 Task: Find a one-way flight from West Palm Beach to Evansville for 9 passengers in economy class, departing on May 3, with 2 carry-on bags, a price limit of 380,000, and a departure time between 2 PM and 3 PM.
Action: Mouse moved to (362, 329)
Screenshot: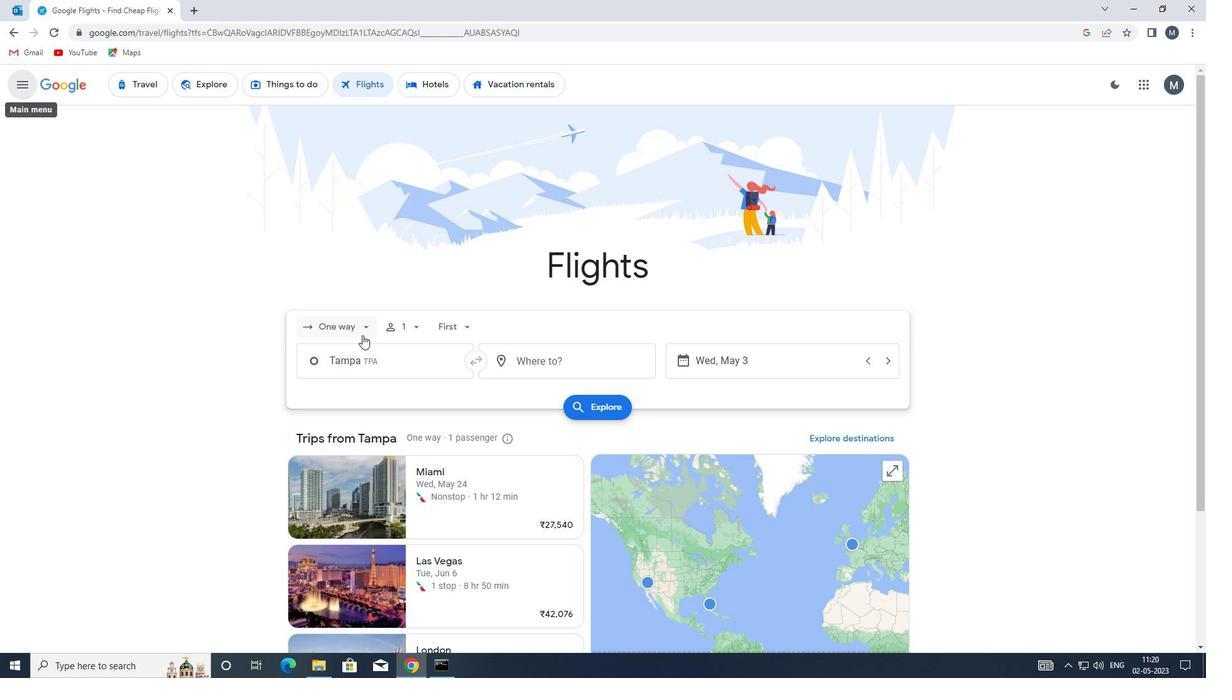 
Action: Mouse pressed left at (362, 329)
Screenshot: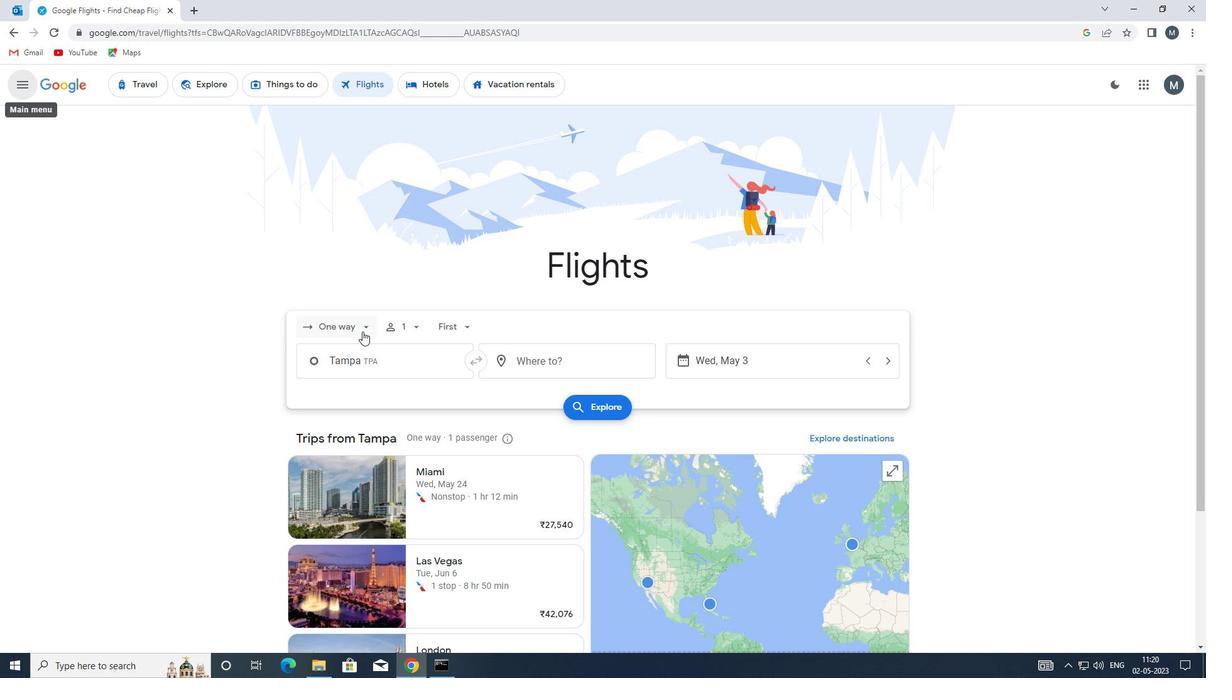 
Action: Mouse moved to (363, 389)
Screenshot: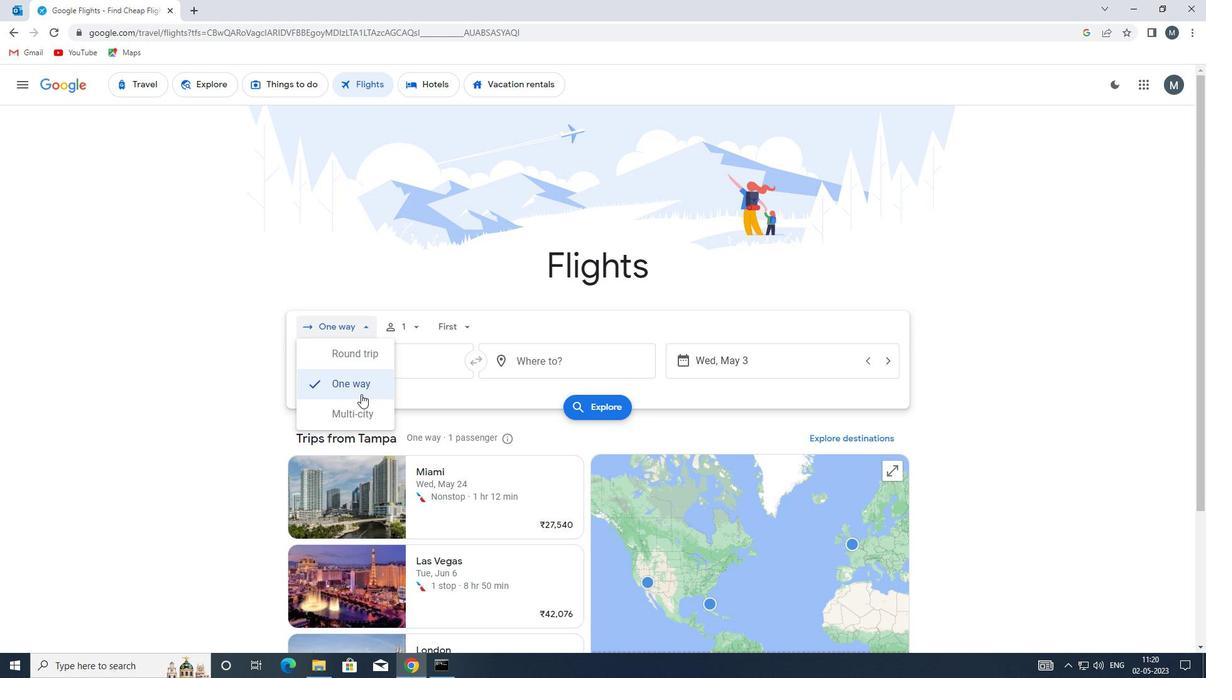 
Action: Mouse pressed left at (363, 389)
Screenshot: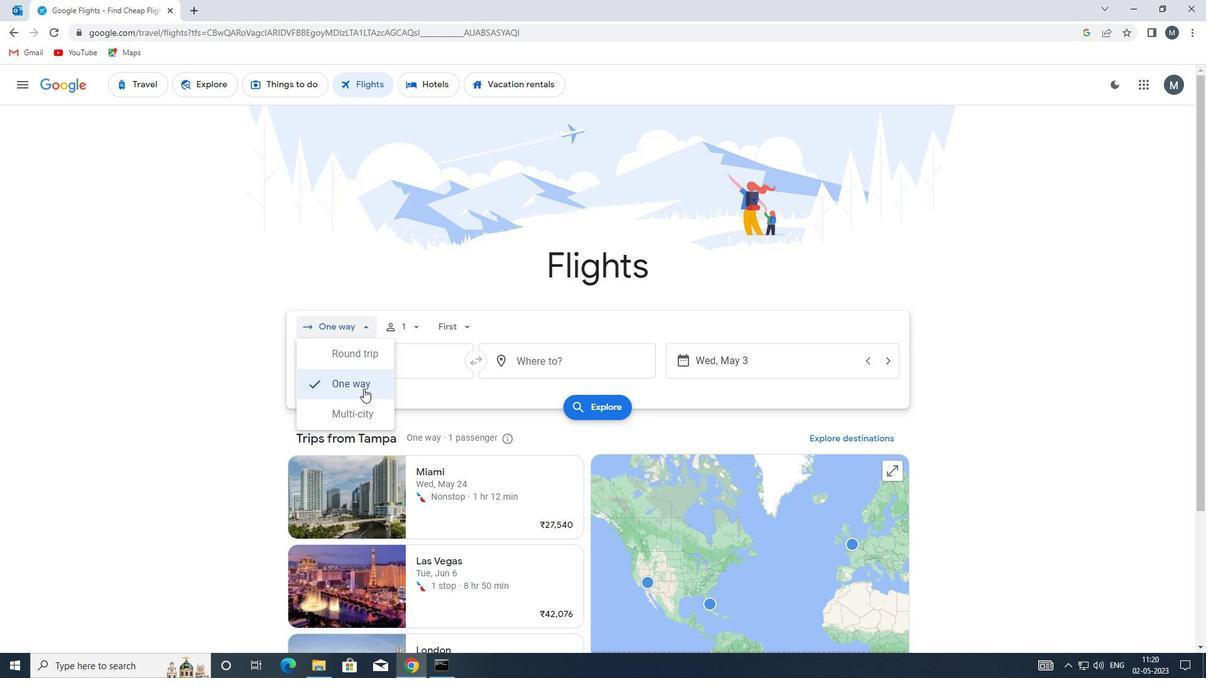 
Action: Mouse moved to (416, 331)
Screenshot: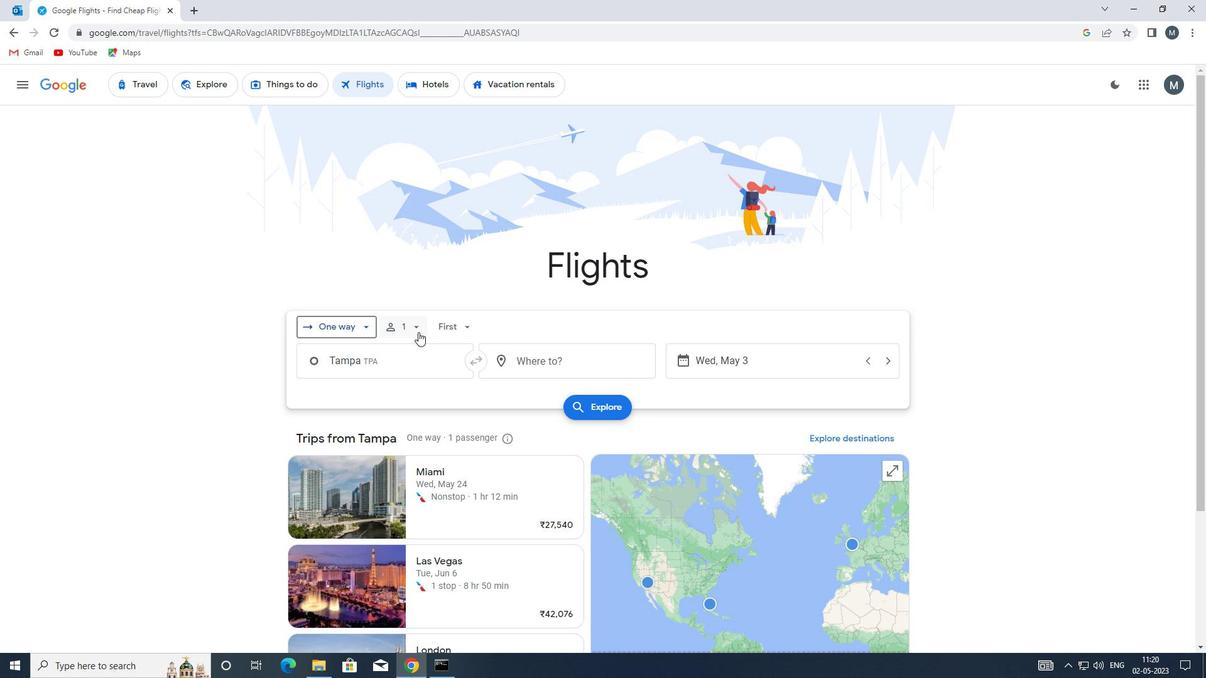 
Action: Mouse pressed left at (416, 331)
Screenshot: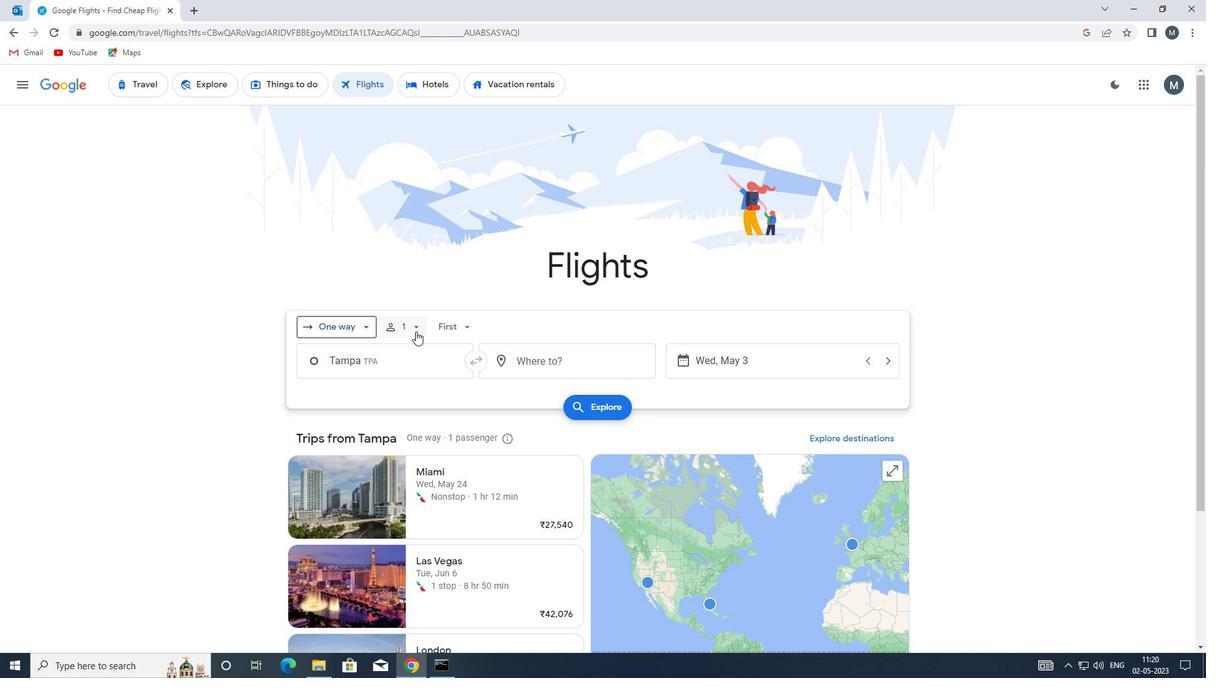 
Action: Mouse moved to (510, 357)
Screenshot: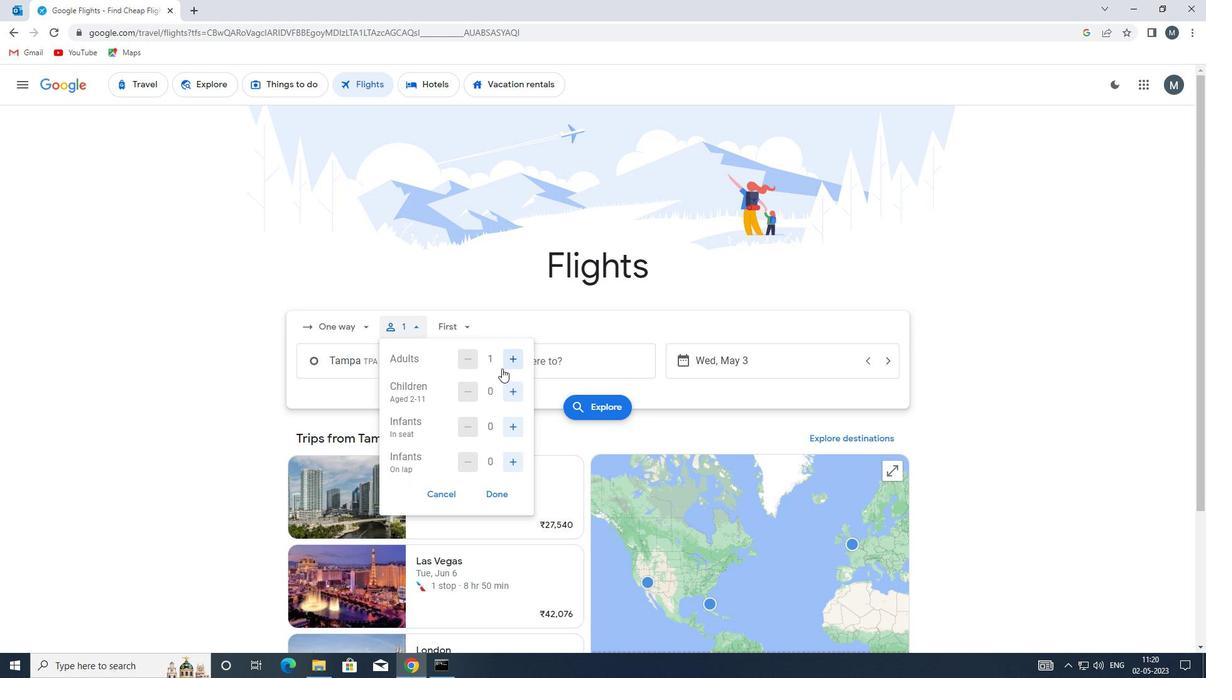 
Action: Mouse pressed left at (510, 357)
Screenshot: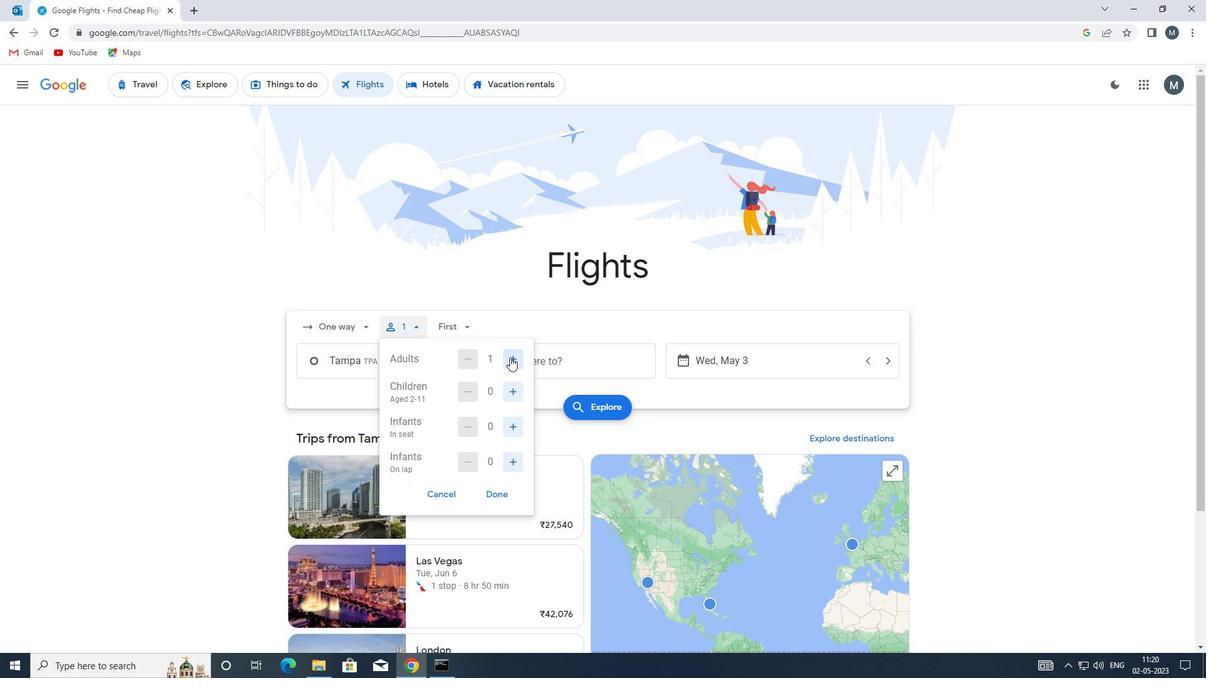 
Action: Mouse pressed left at (510, 357)
Screenshot: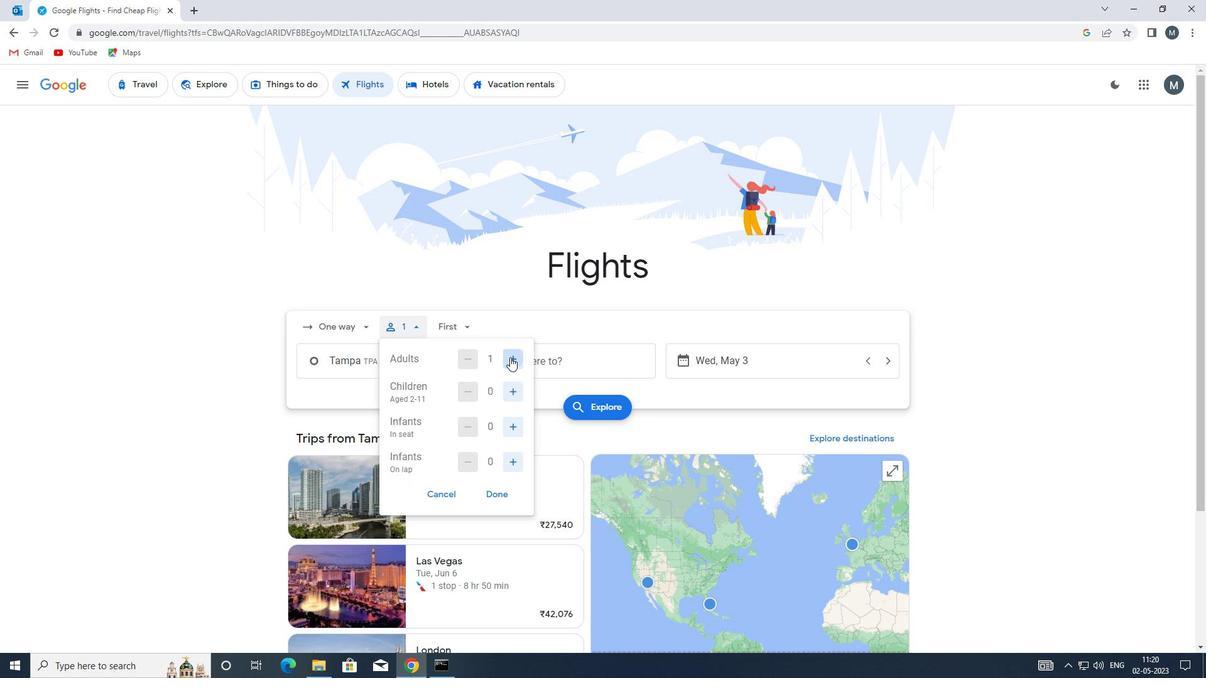 
Action: Mouse pressed left at (510, 357)
Screenshot: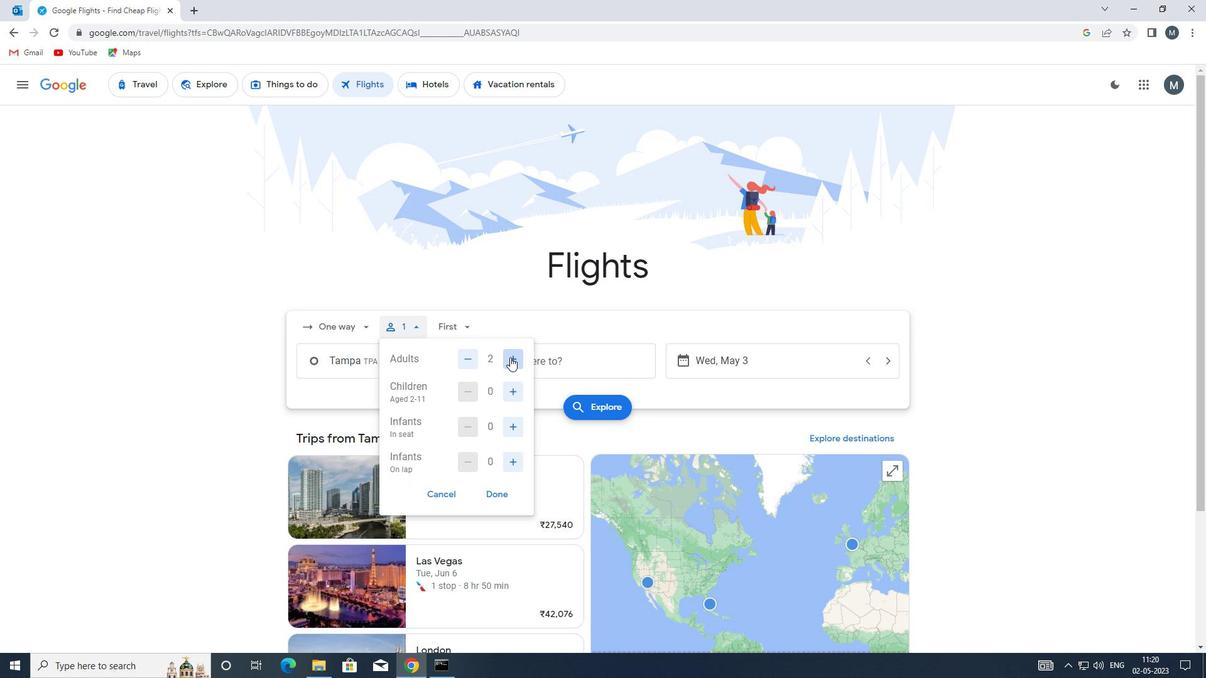 
Action: Mouse pressed left at (510, 357)
Screenshot: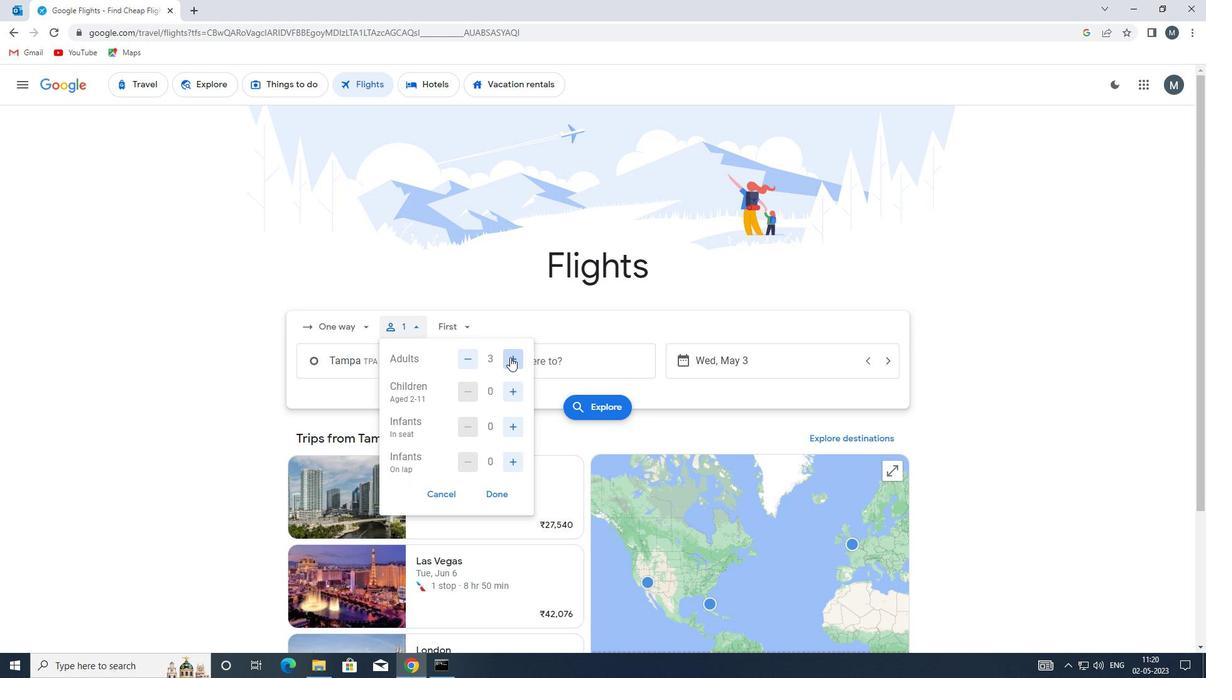 
Action: Mouse moved to (516, 388)
Screenshot: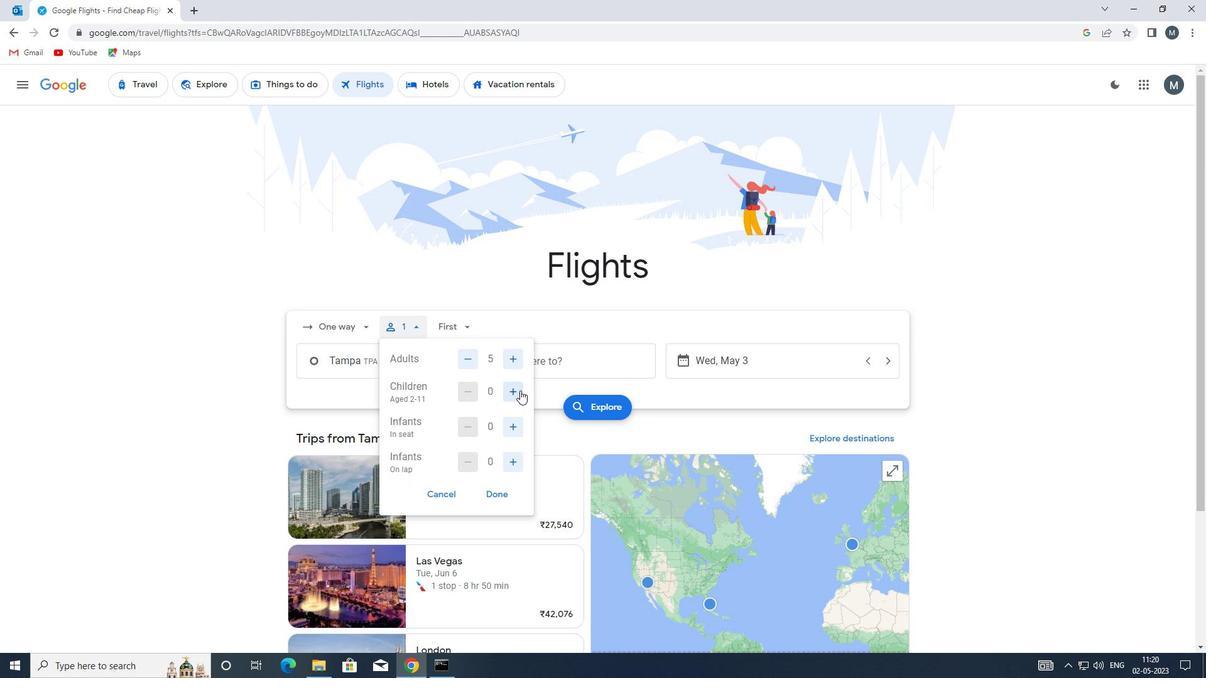 
Action: Mouse pressed left at (516, 388)
Screenshot: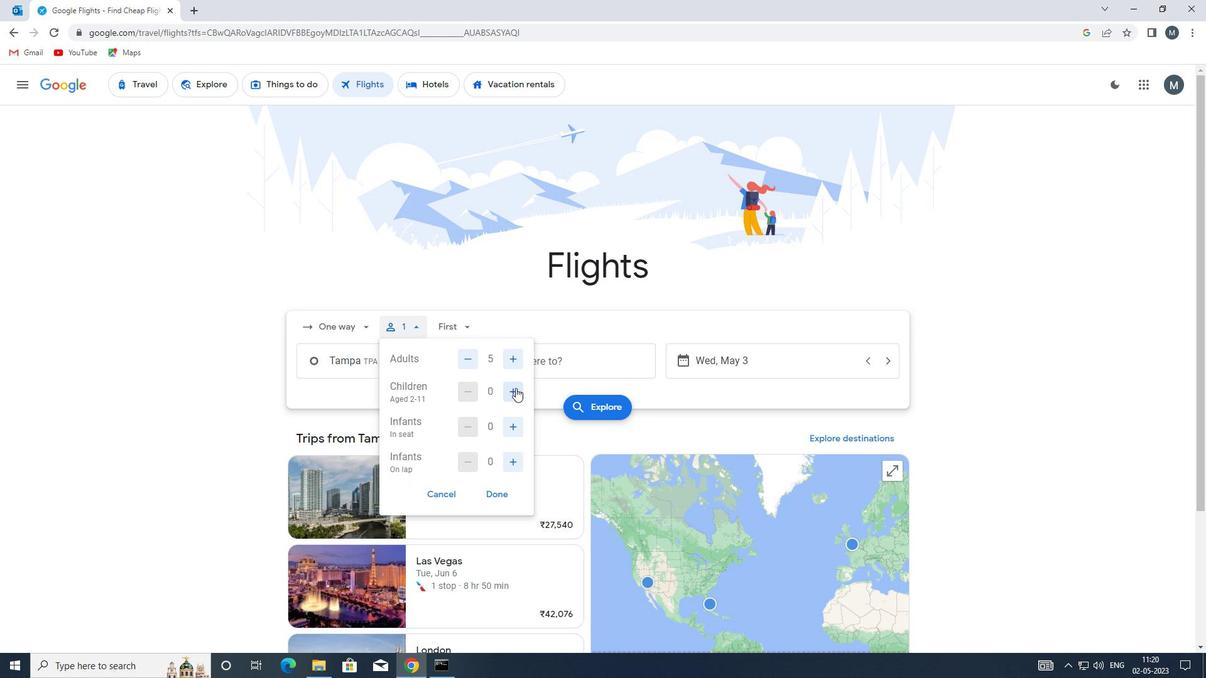 
Action: Mouse pressed left at (516, 388)
Screenshot: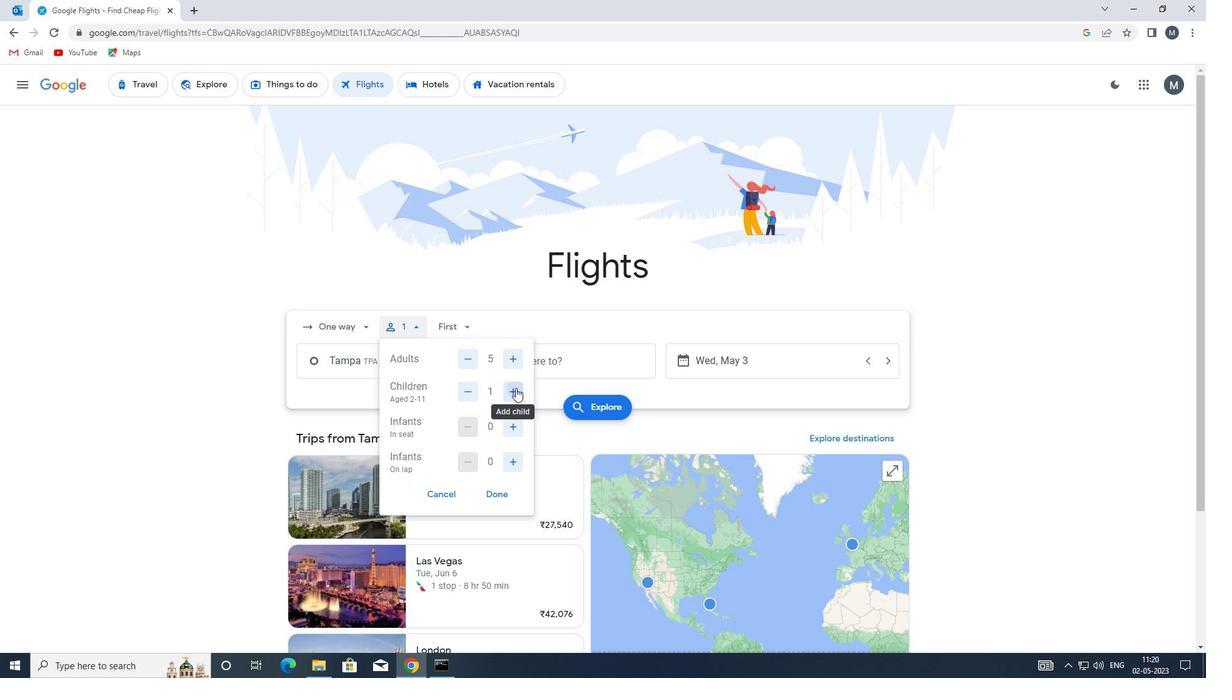 
Action: Mouse moved to (511, 425)
Screenshot: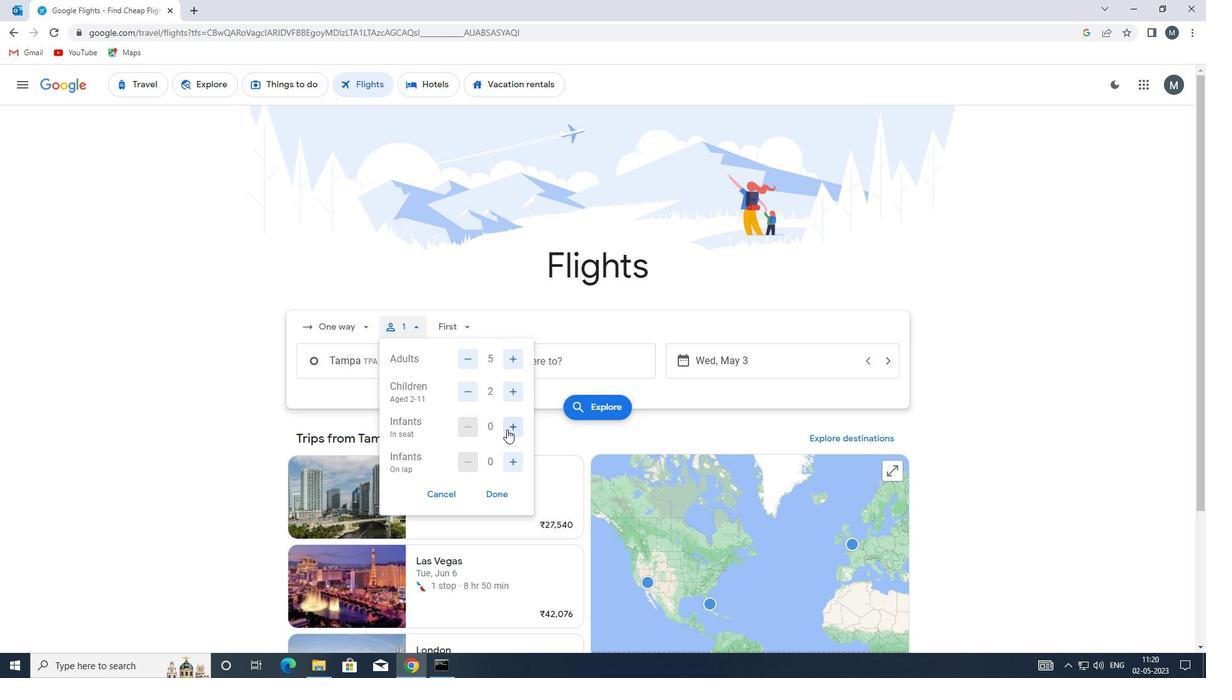 
Action: Mouse pressed left at (511, 425)
Screenshot: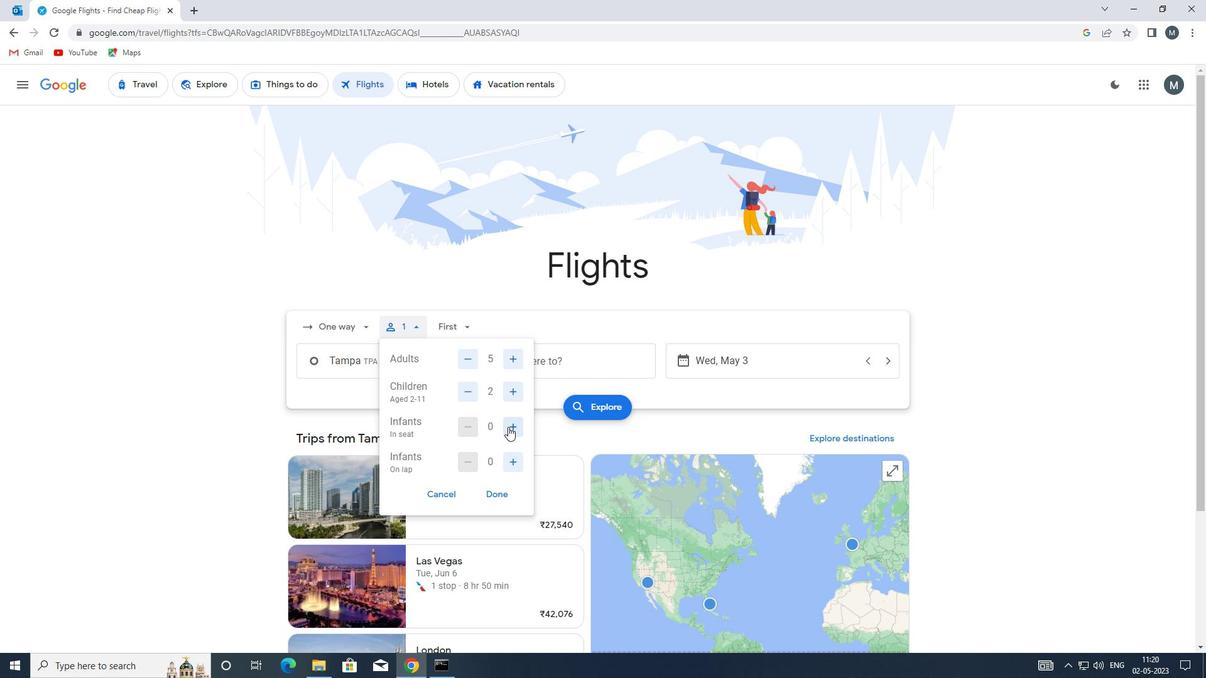 
Action: Mouse moved to (512, 462)
Screenshot: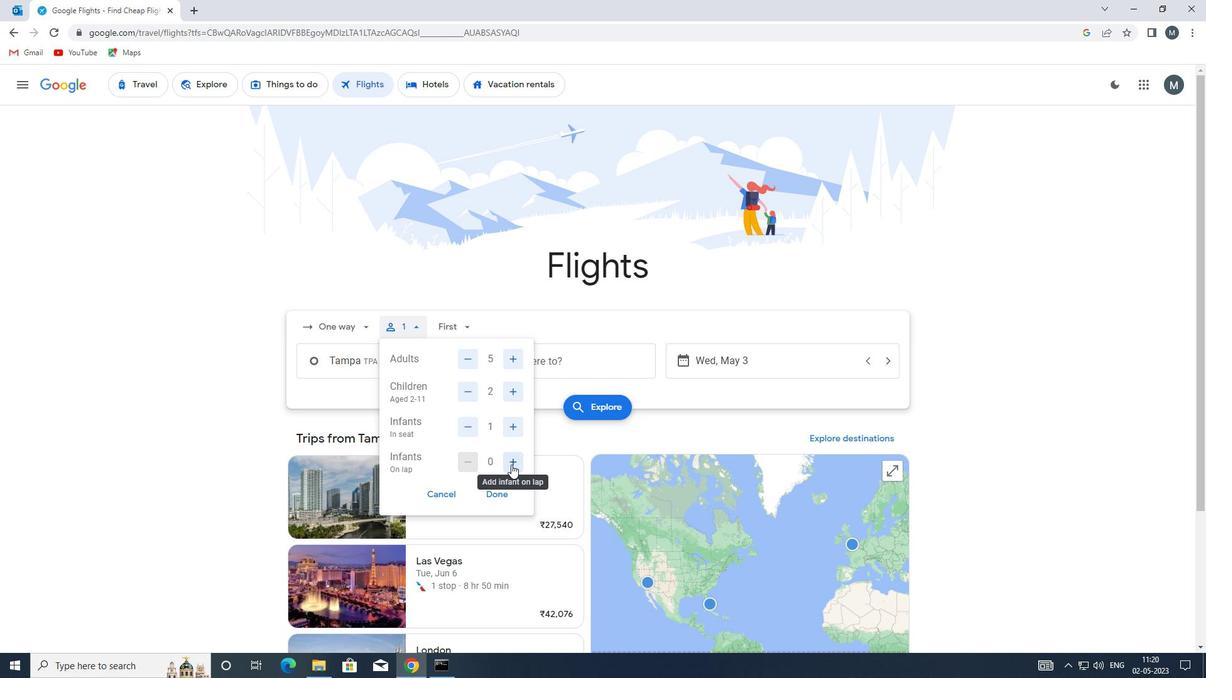 
Action: Mouse pressed left at (512, 462)
Screenshot: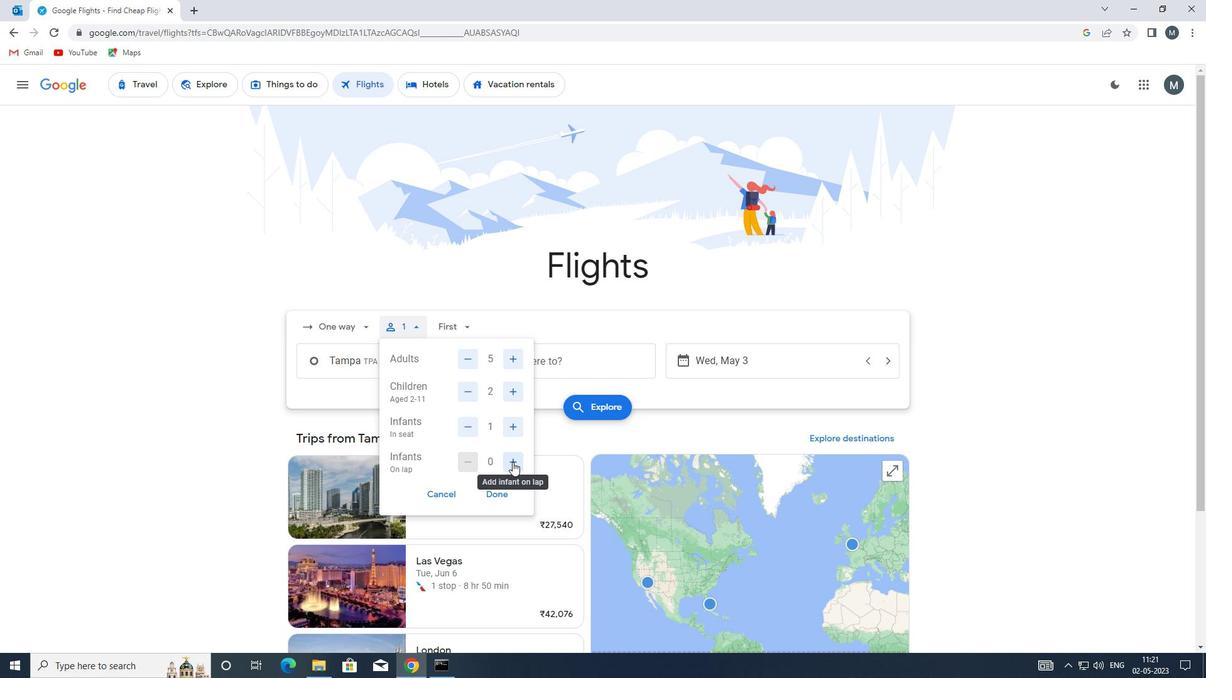 
Action: Mouse moved to (497, 492)
Screenshot: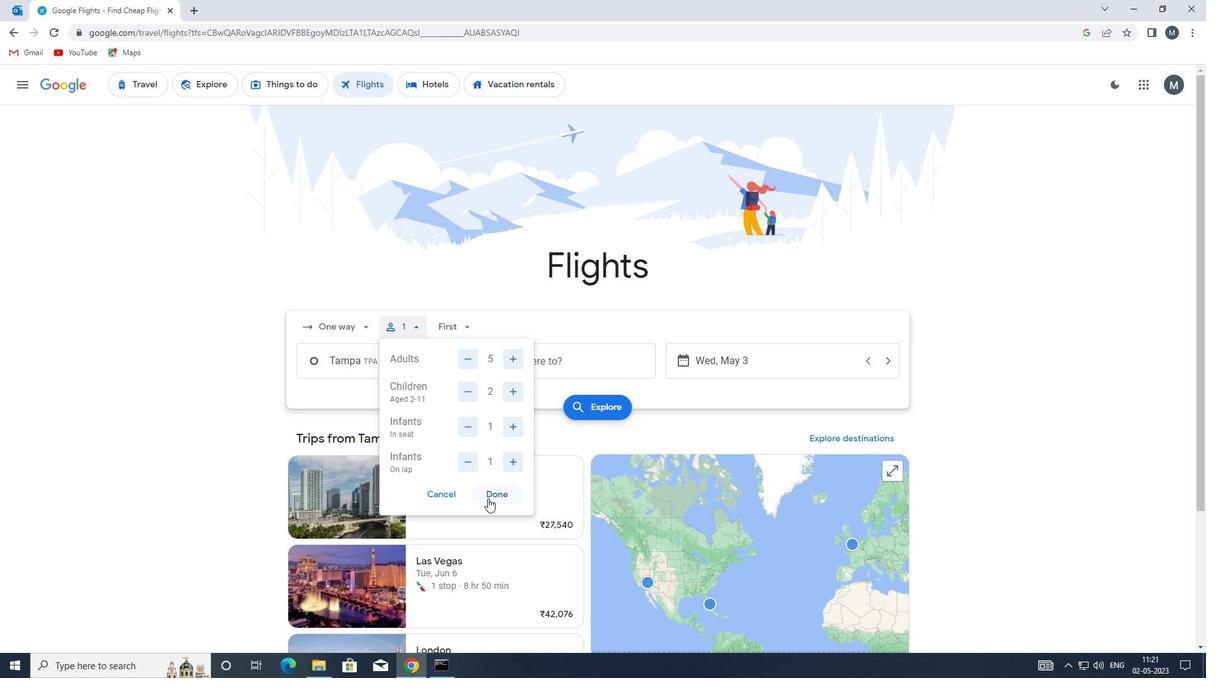 
Action: Mouse pressed left at (497, 492)
Screenshot: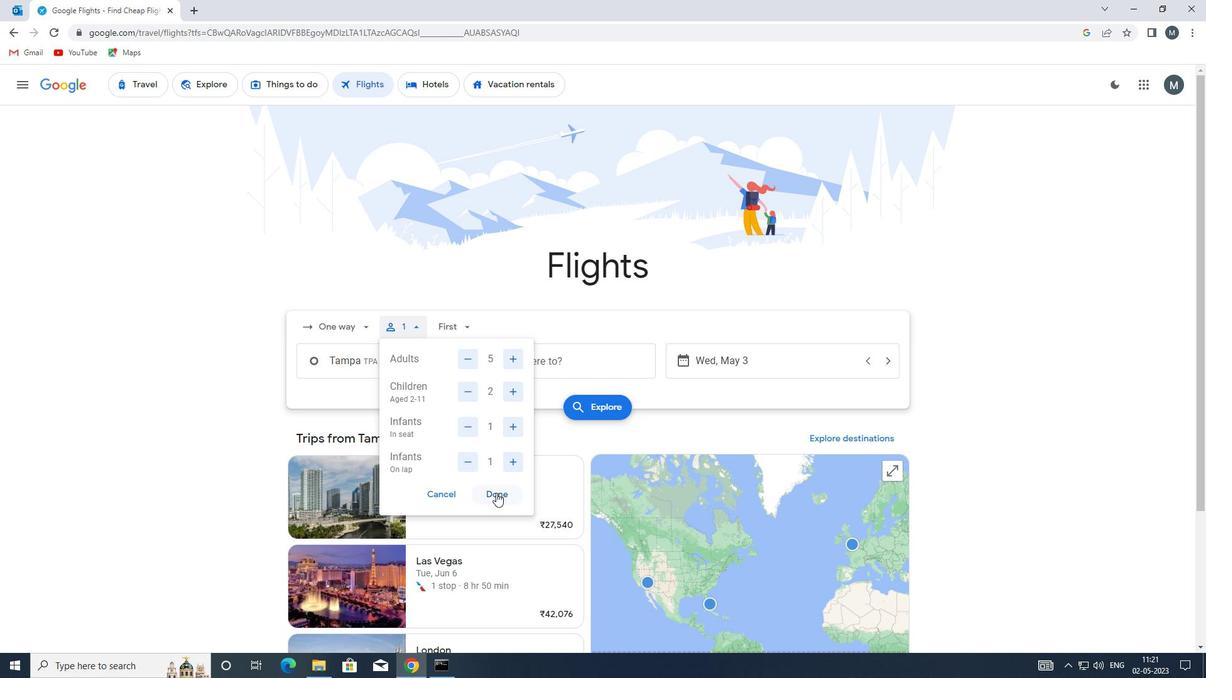 
Action: Mouse moved to (463, 330)
Screenshot: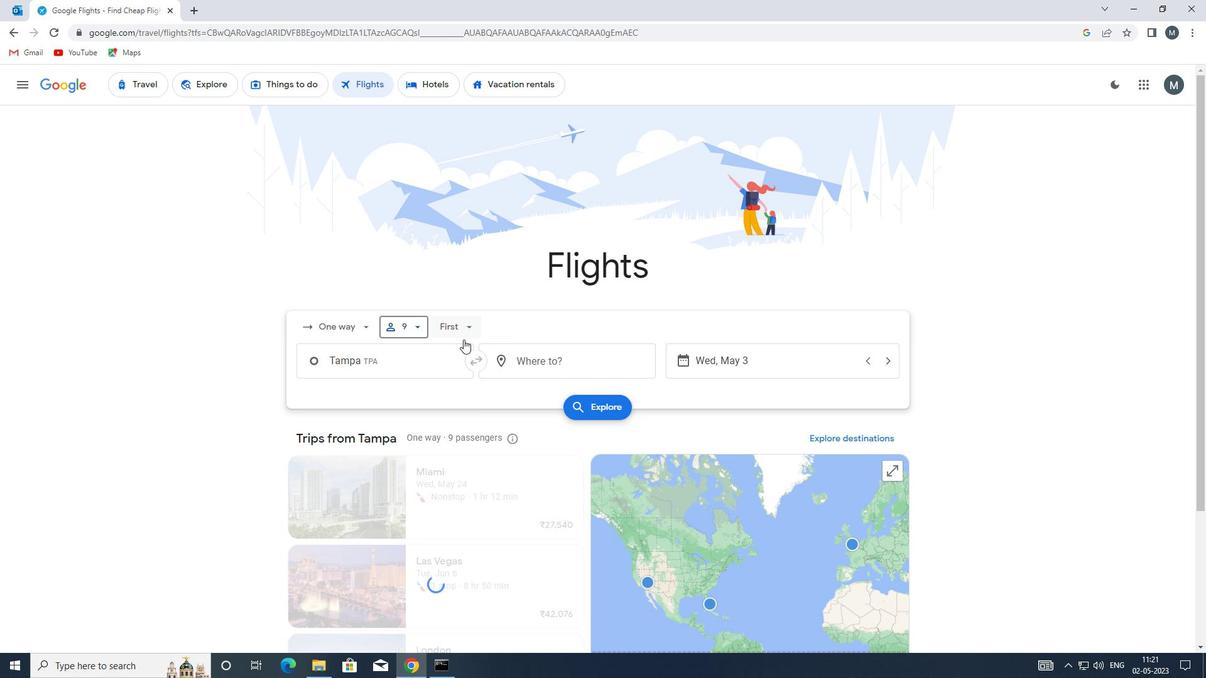
Action: Mouse pressed left at (463, 330)
Screenshot: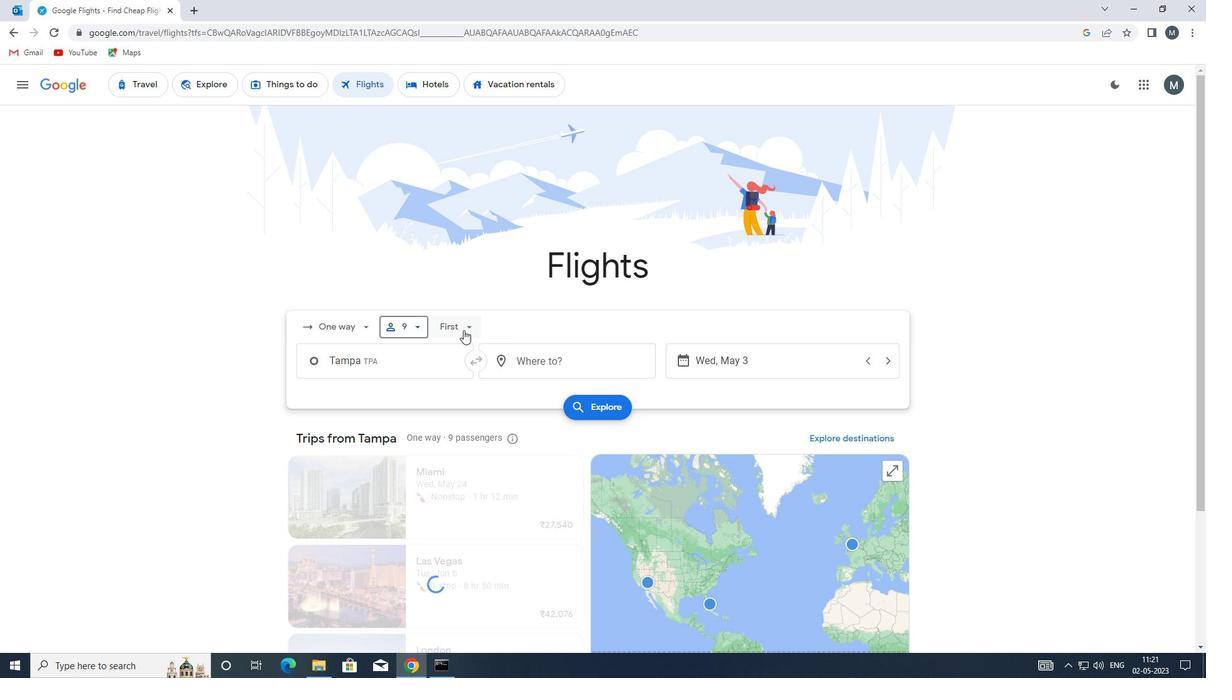 
Action: Mouse moved to (490, 353)
Screenshot: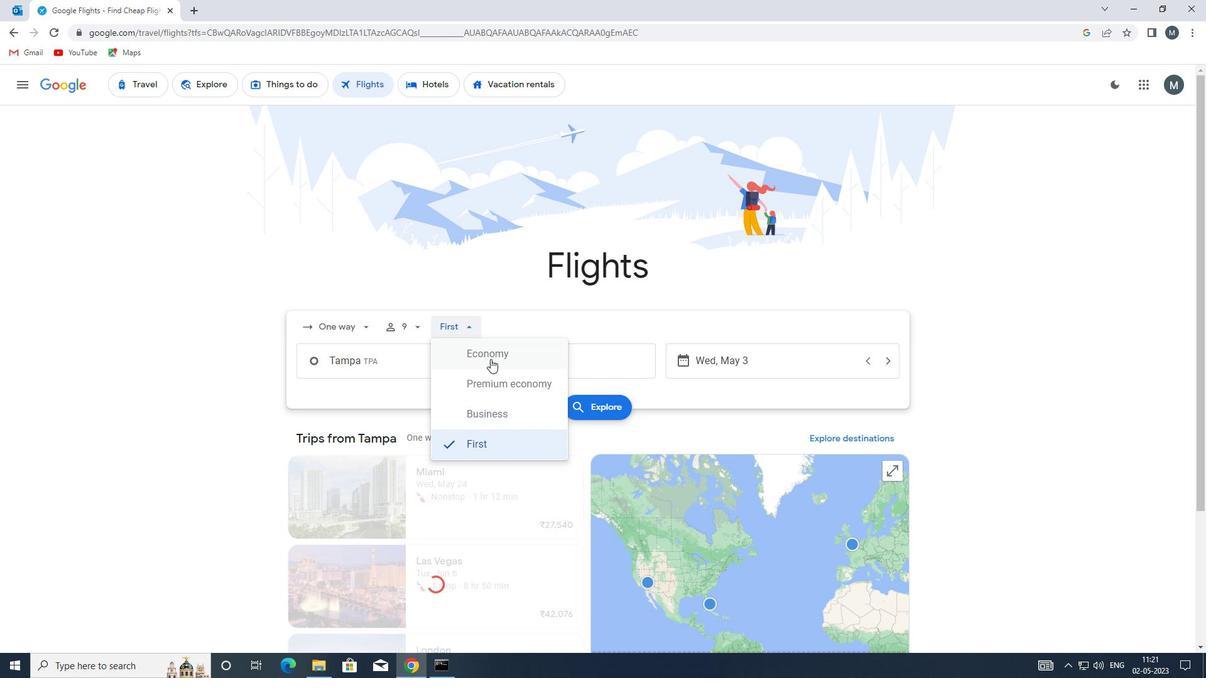 
Action: Mouse pressed left at (490, 353)
Screenshot: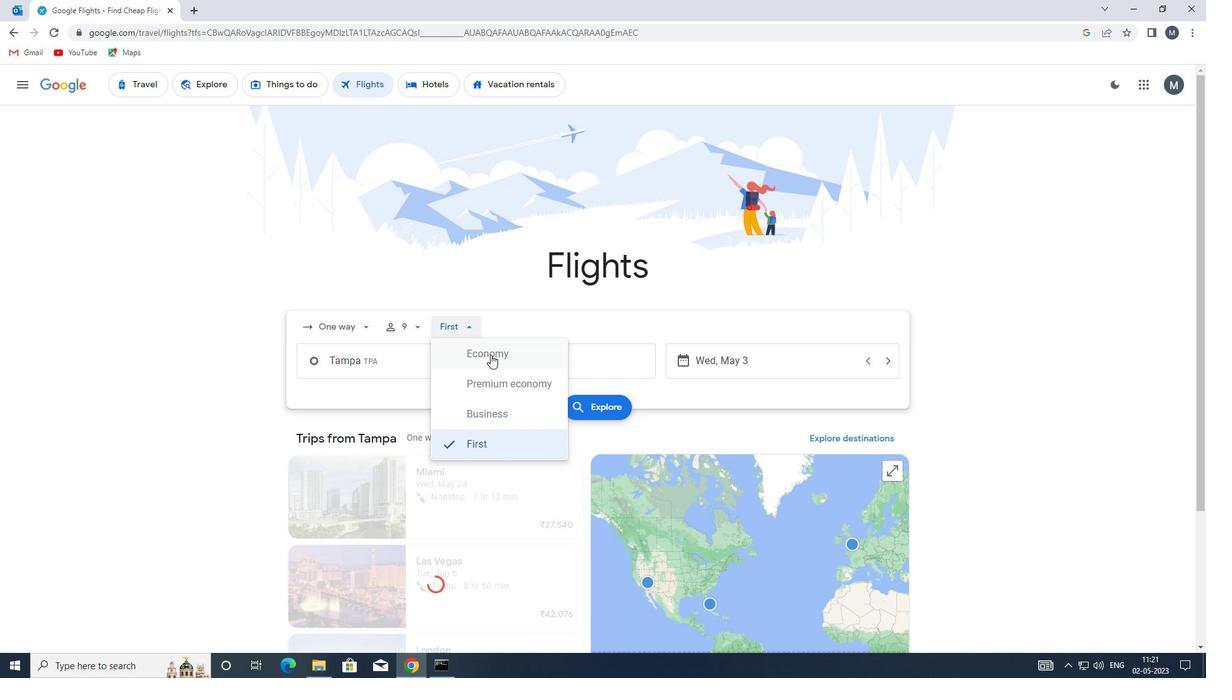 
Action: Mouse moved to (398, 365)
Screenshot: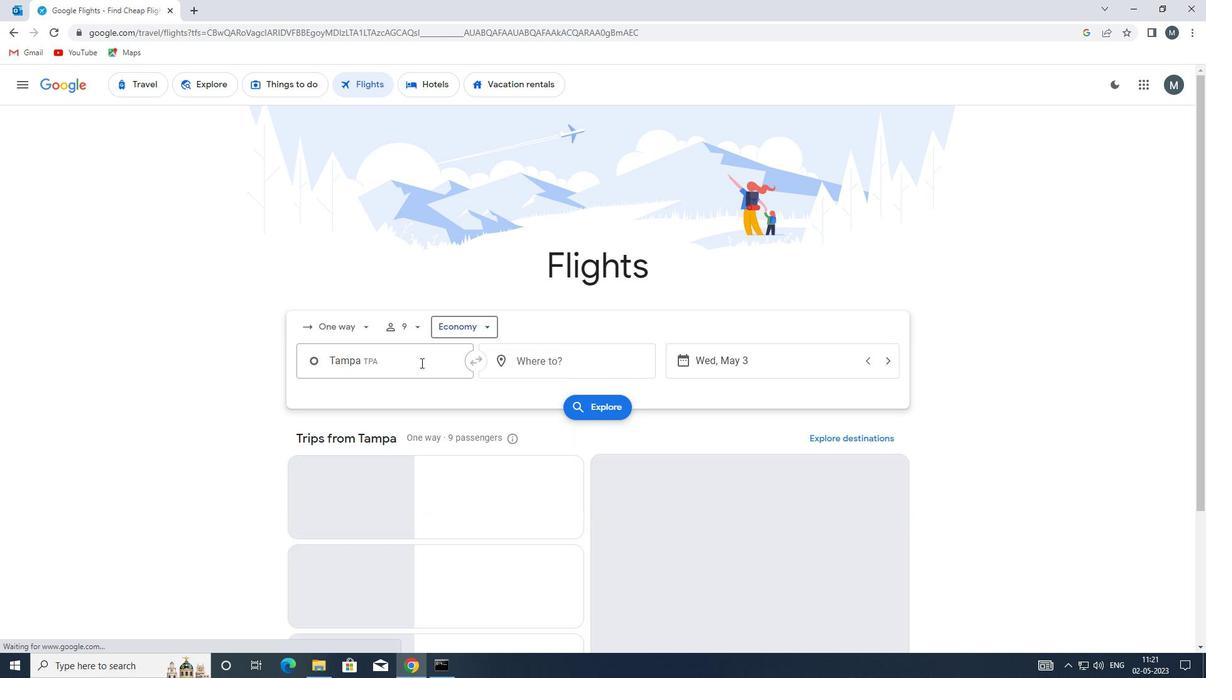 
Action: Mouse pressed left at (398, 365)
Screenshot: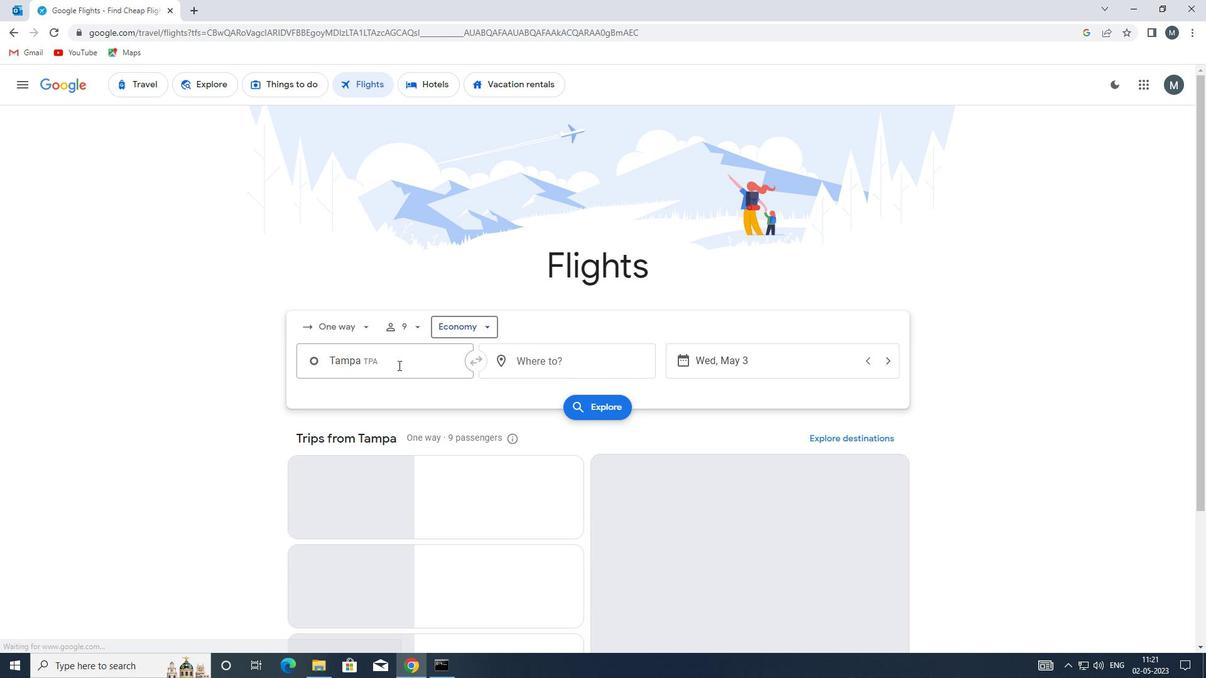 
Action: Mouse moved to (398, 365)
Screenshot: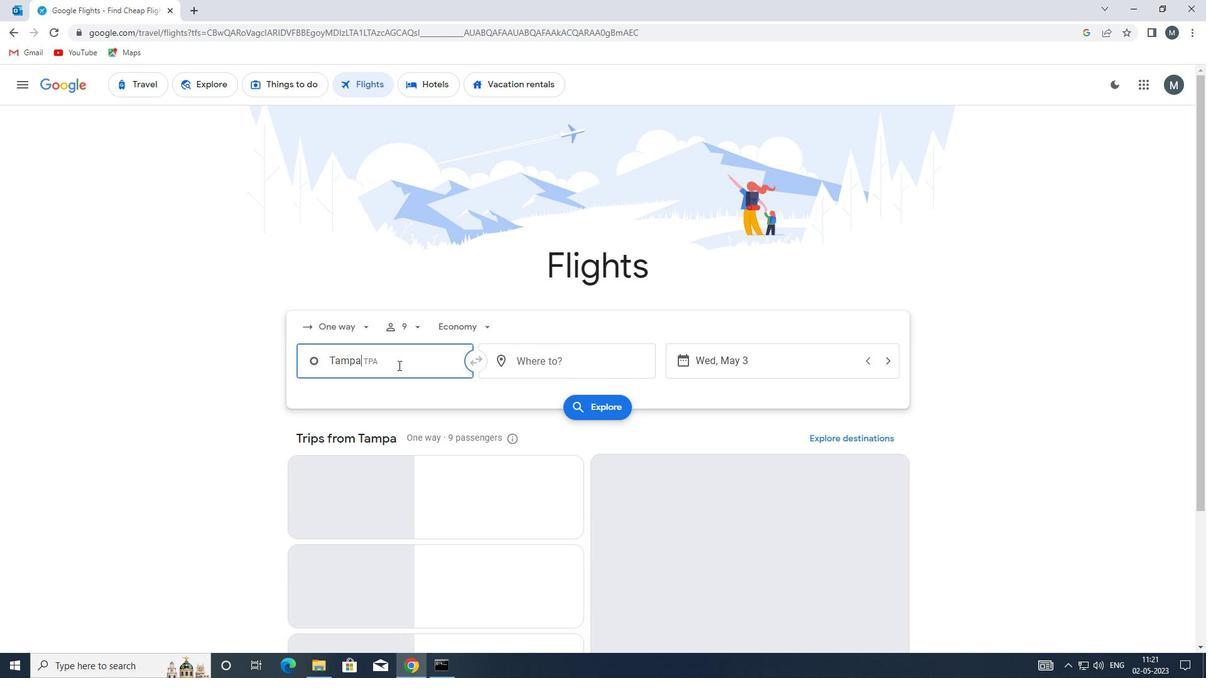 
Action: Key pressed pbi
Screenshot: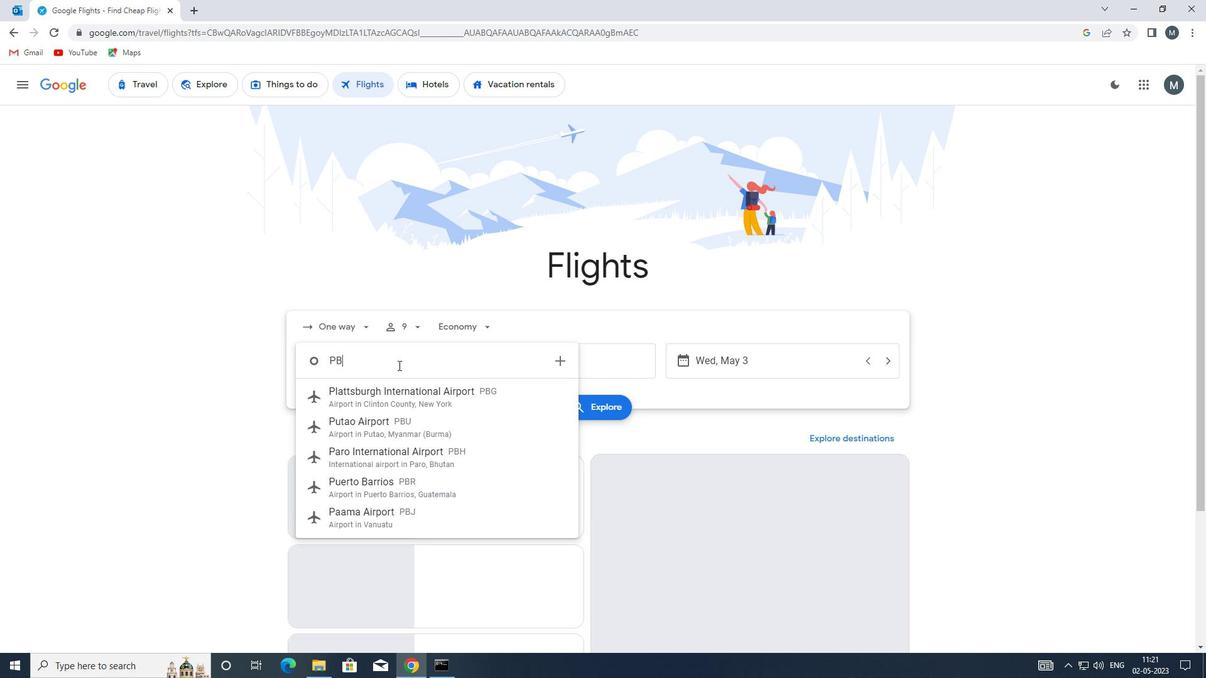 
Action: Mouse moved to (398, 395)
Screenshot: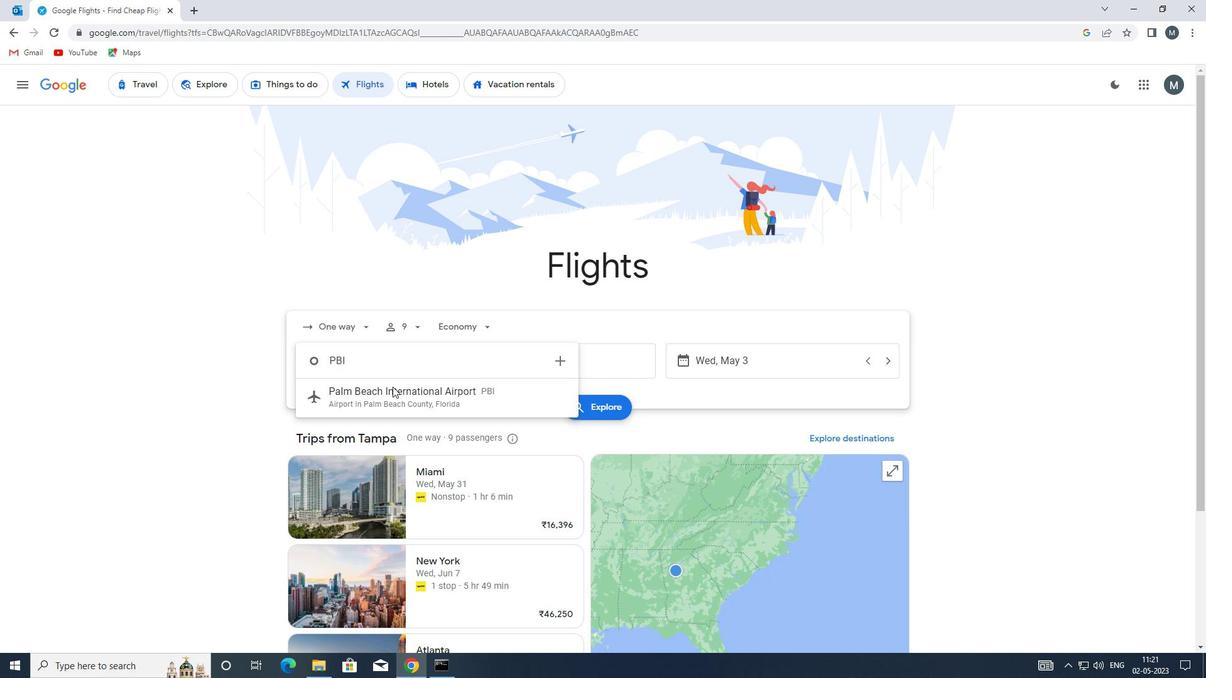 
Action: Mouse pressed left at (398, 395)
Screenshot: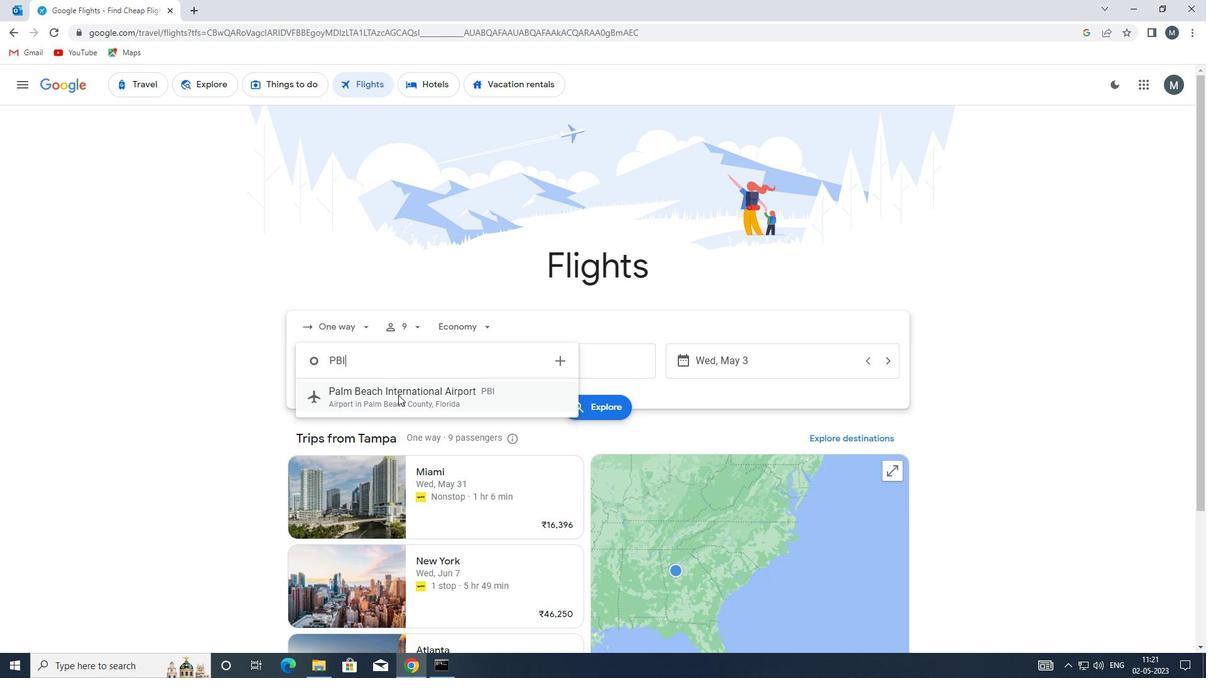 
Action: Mouse moved to (533, 362)
Screenshot: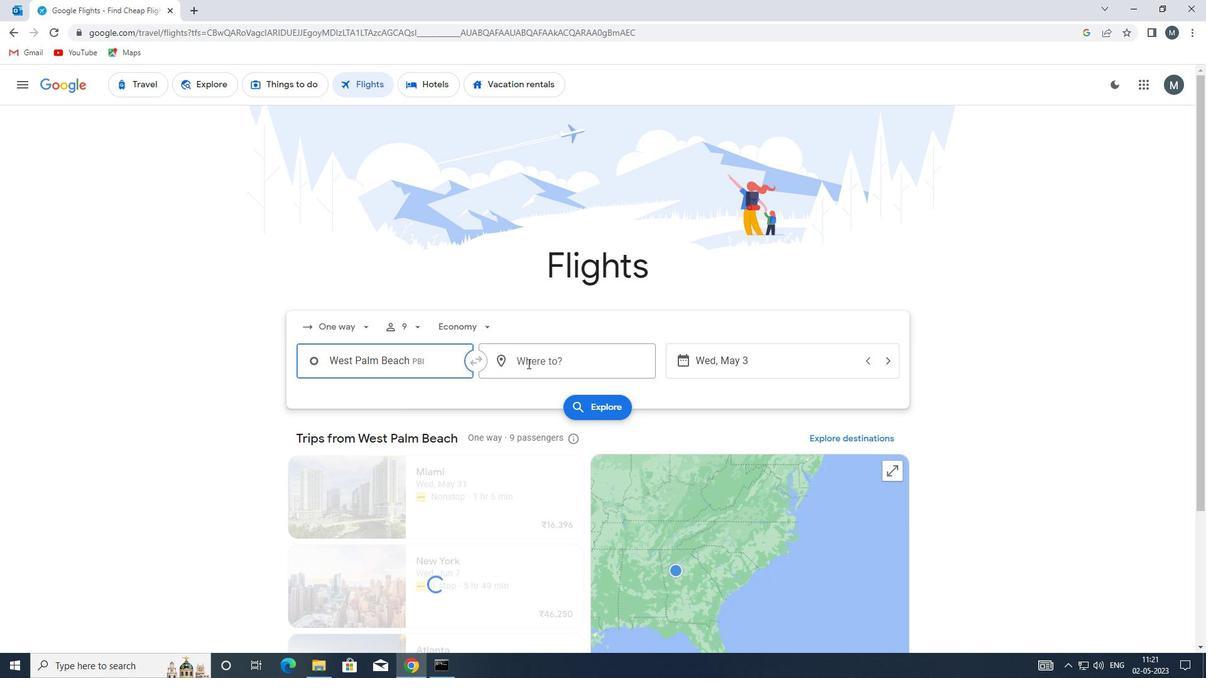 
Action: Mouse pressed left at (533, 362)
Screenshot: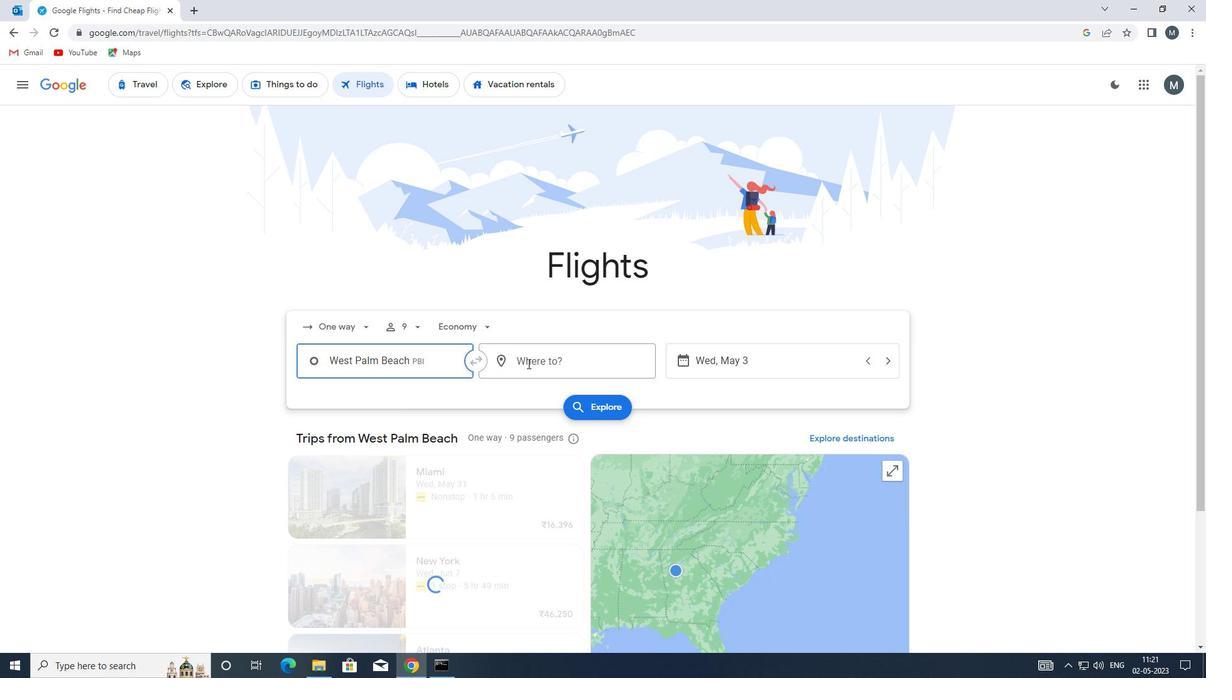 
Action: Key pressed evv
Screenshot: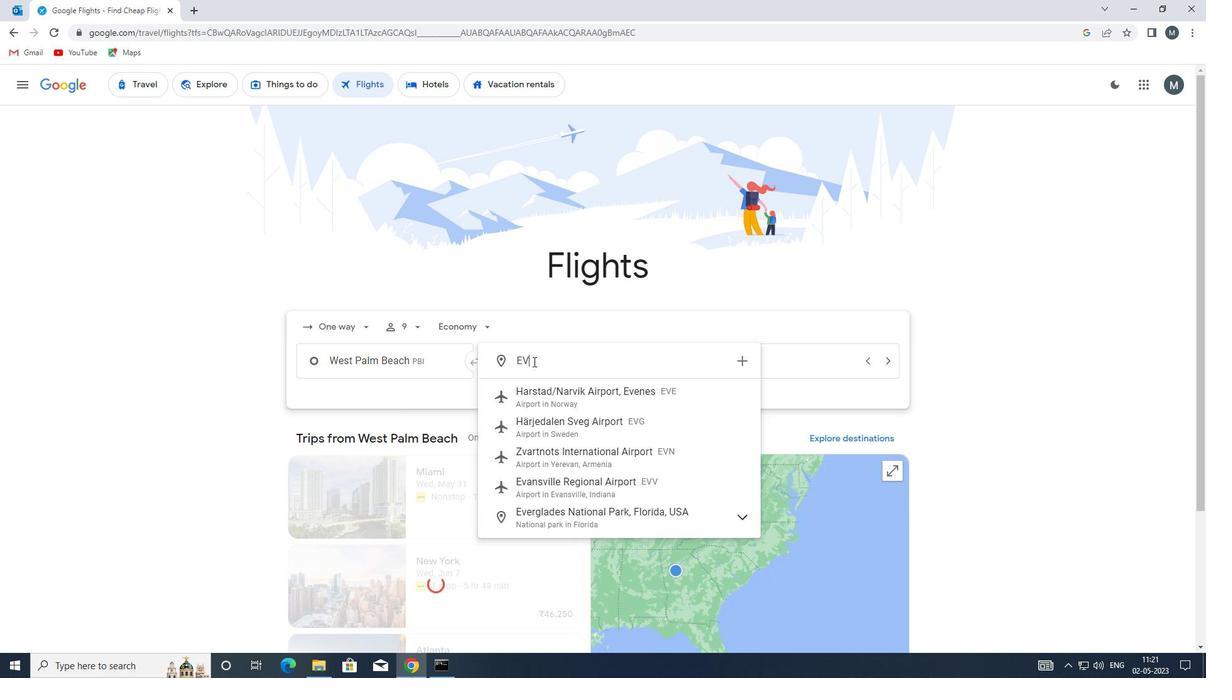 
Action: Mouse moved to (610, 402)
Screenshot: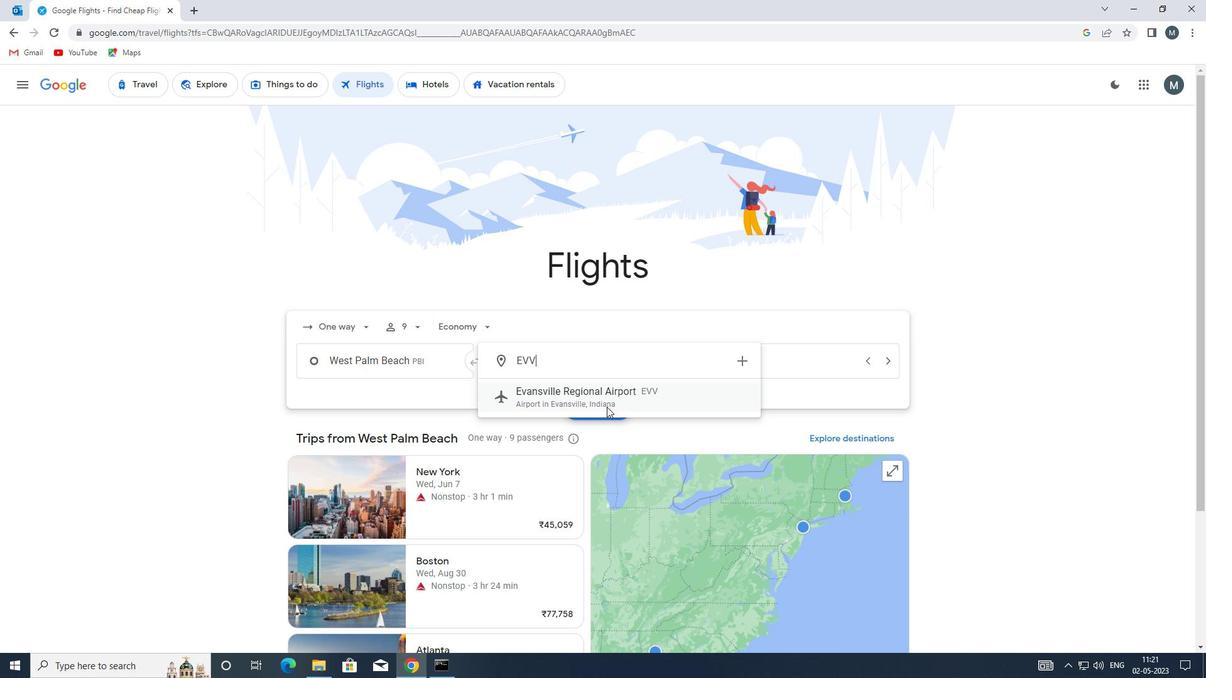 
Action: Mouse pressed left at (610, 402)
Screenshot: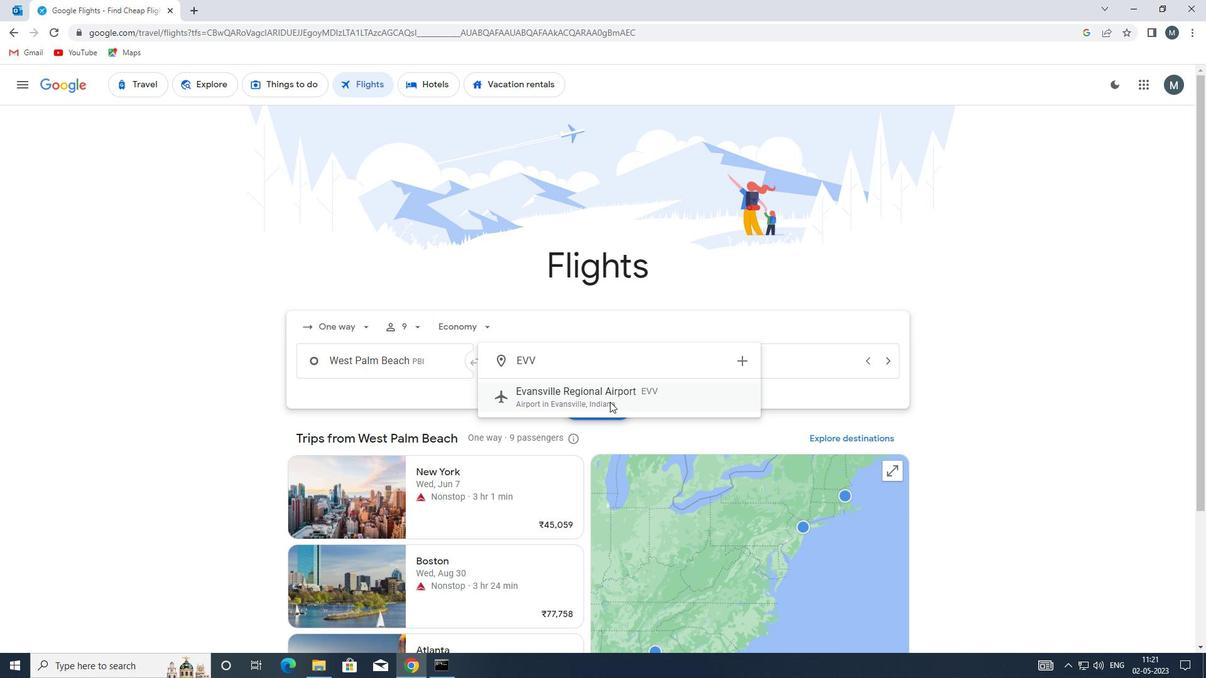 
Action: Mouse moved to (703, 355)
Screenshot: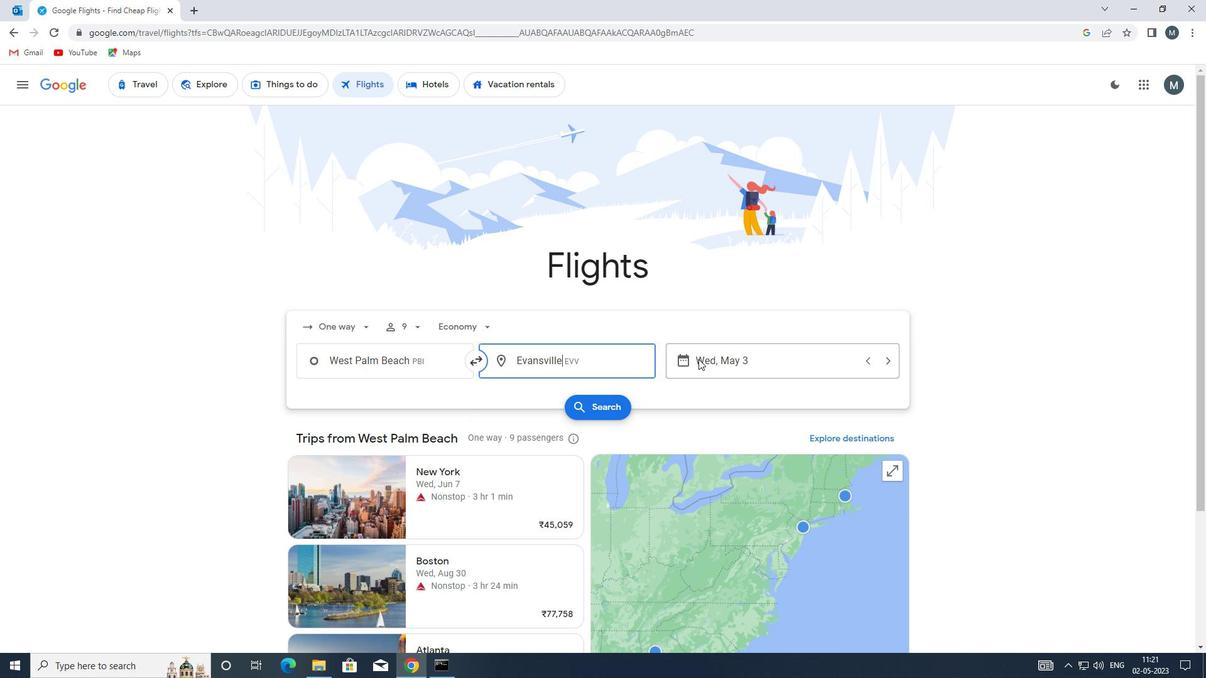 
Action: Mouse pressed left at (703, 355)
Screenshot: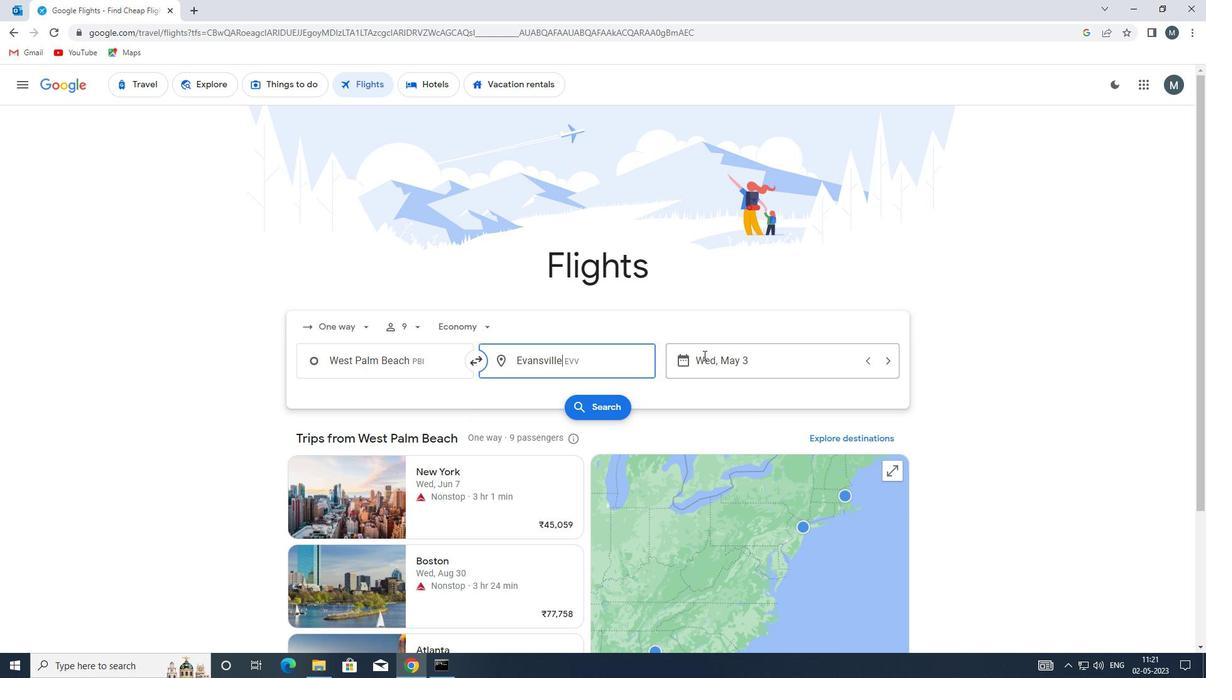 
Action: Mouse moved to (547, 429)
Screenshot: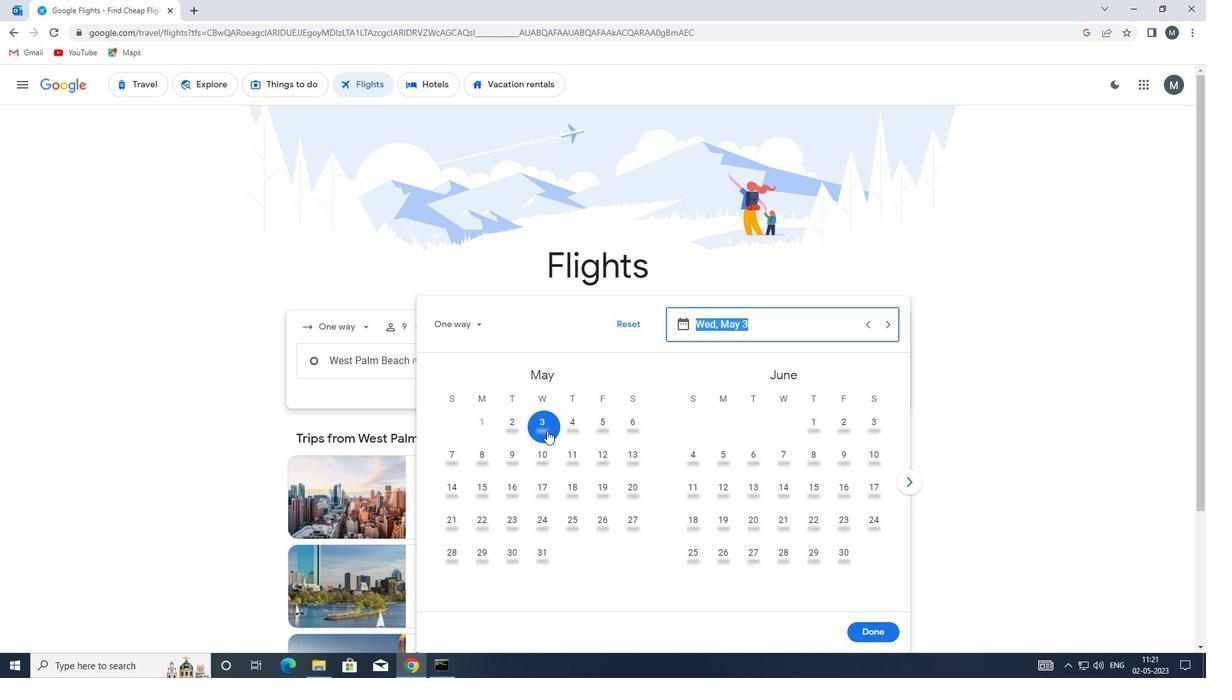 
Action: Mouse pressed left at (547, 429)
Screenshot: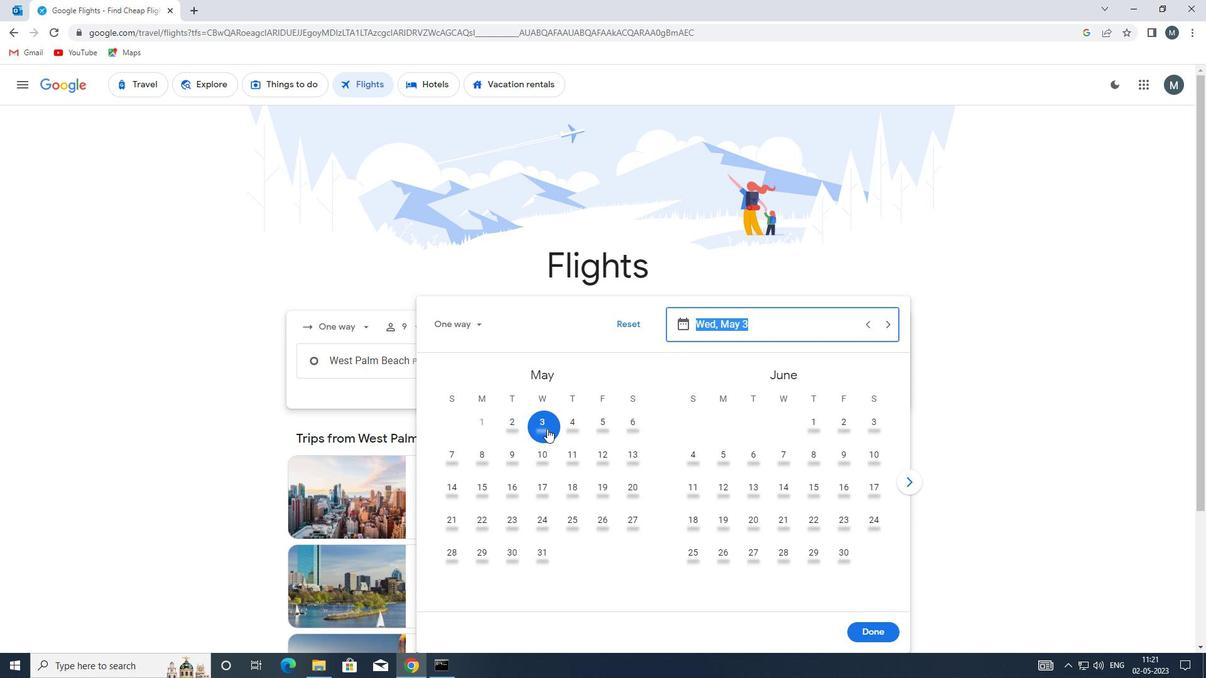 
Action: Mouse moved to (871, 632)
Screenshot: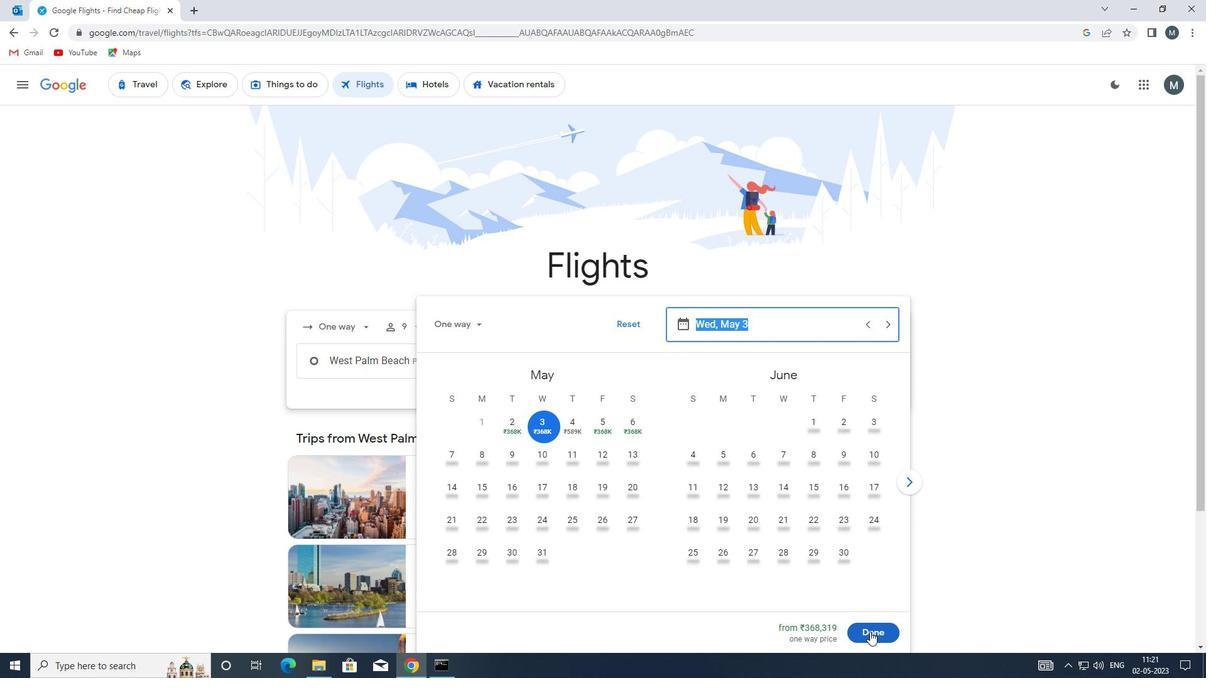 
Action: Mouse pressed left at (871, 632)
Screenshot: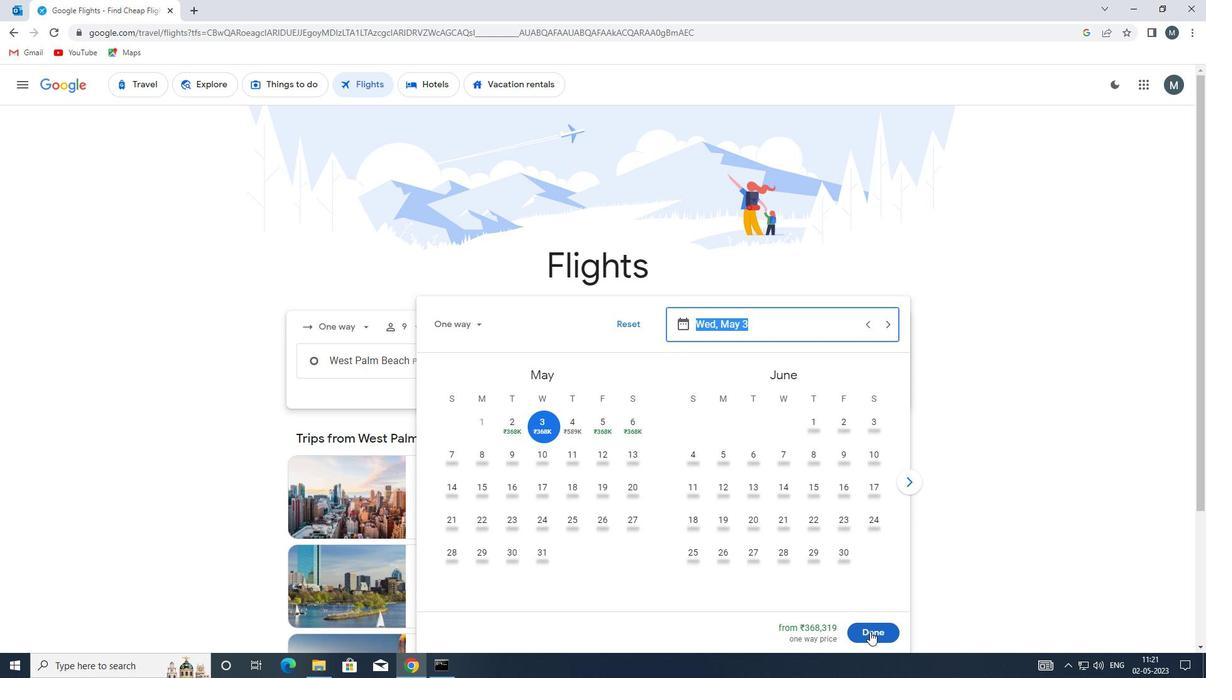 
Action: Mouse moved to (611, 407)
Screenshot: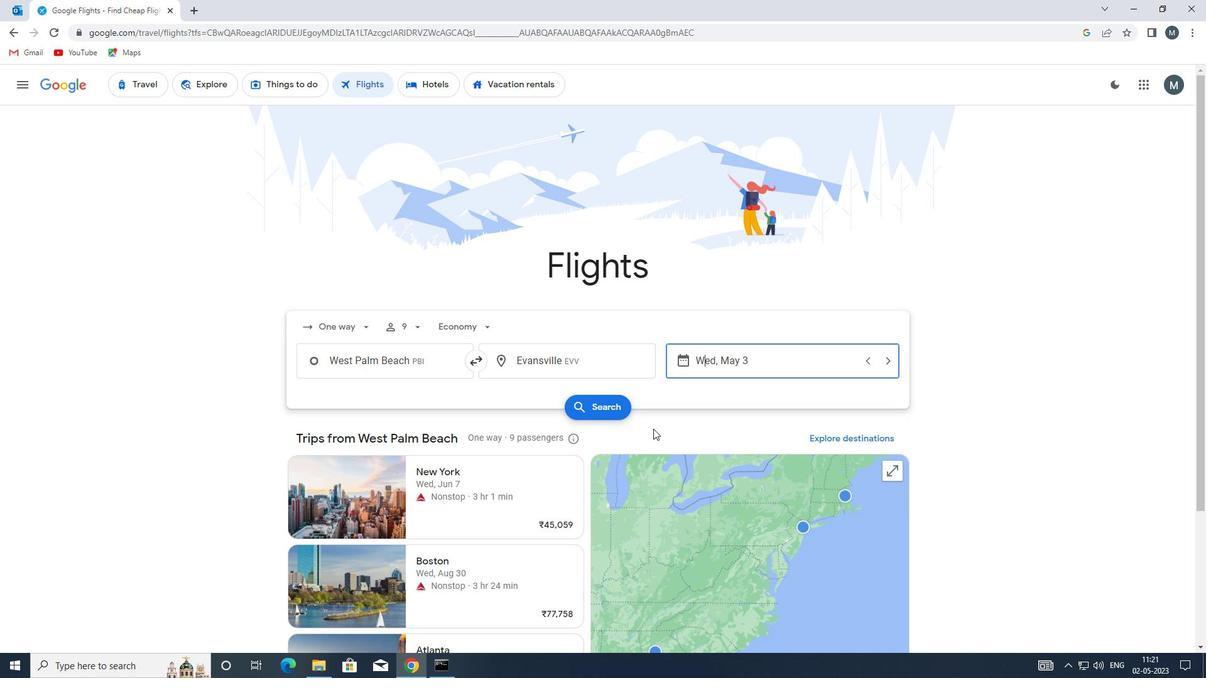 
Action: Mouse pressed left at (611, 407)
Screenshot: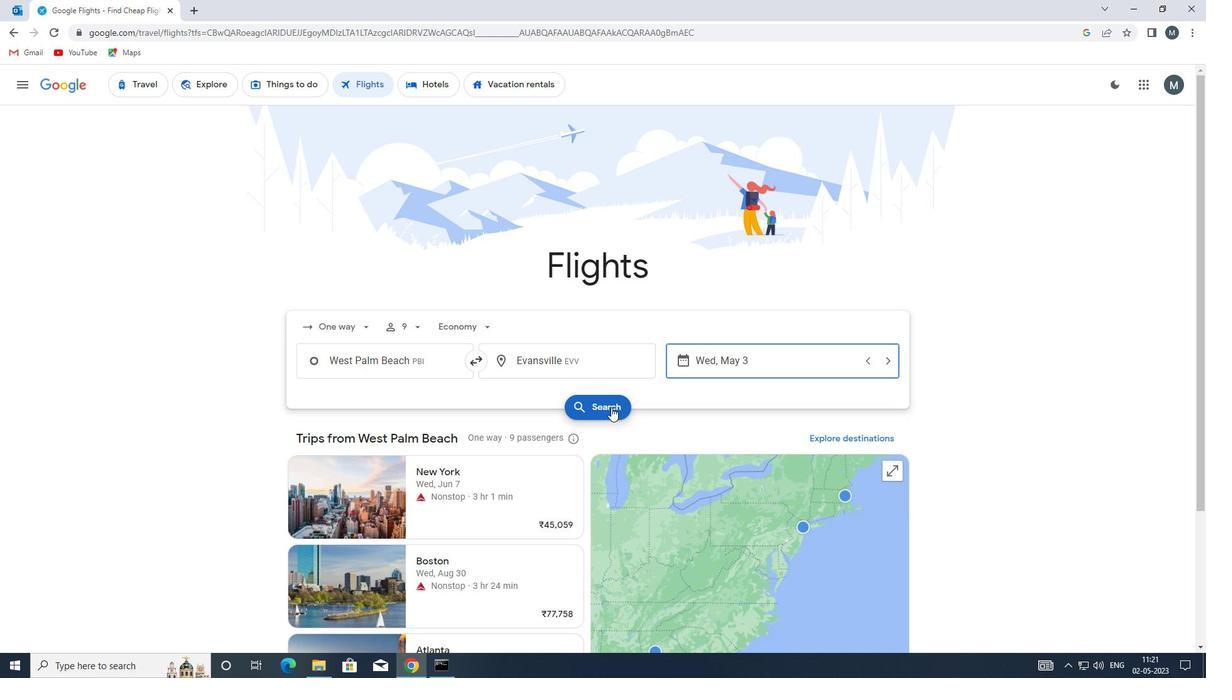 
Action: Mouse moved to (312, 202)
Screenshot: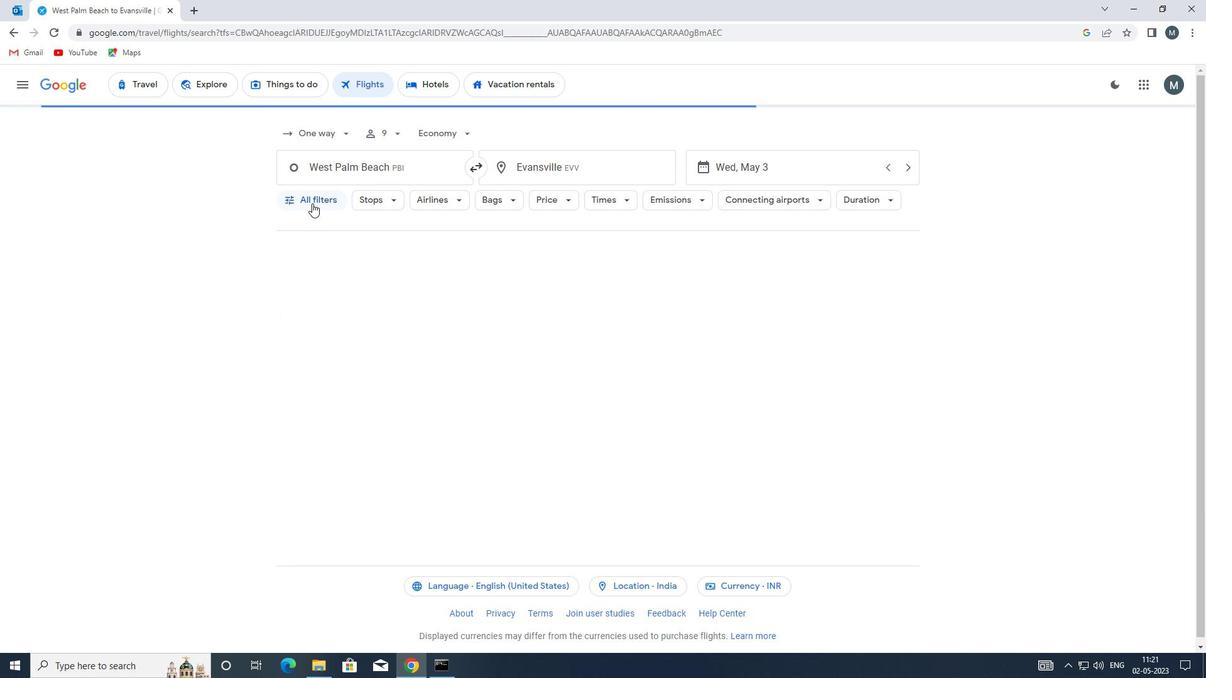 
Action: Mouse pressed left at (312, 202)
Screenshot: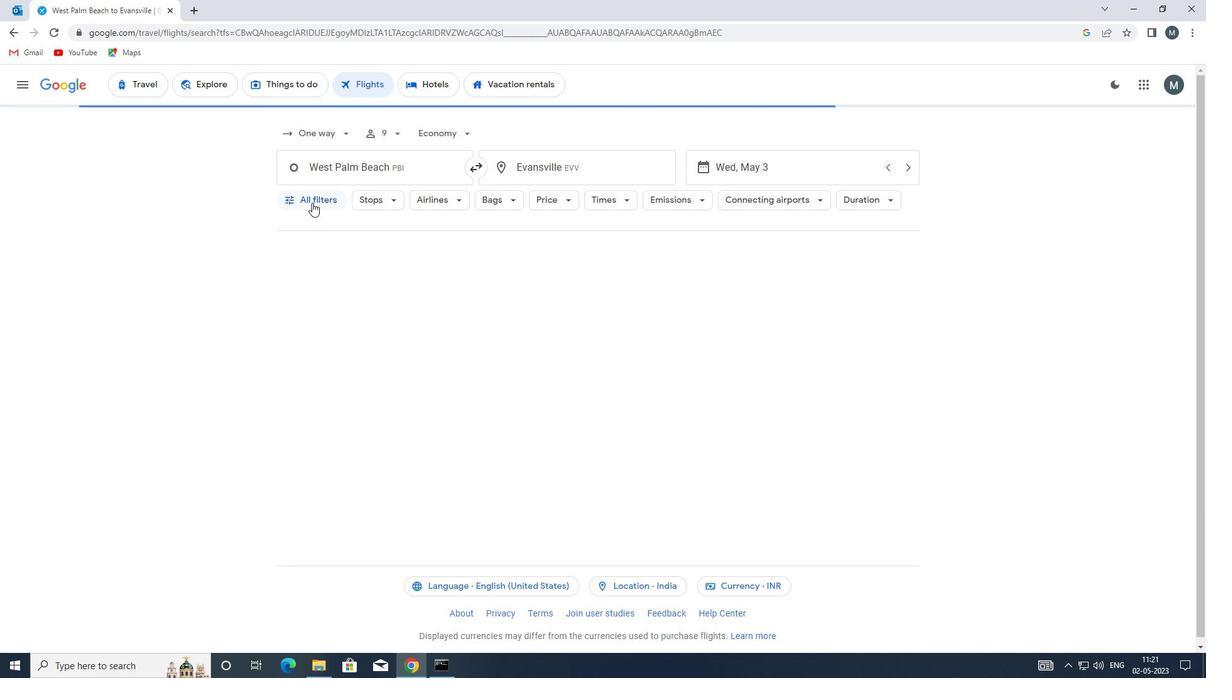 
Action: Mouse moved to (399, 372)
Screenshot: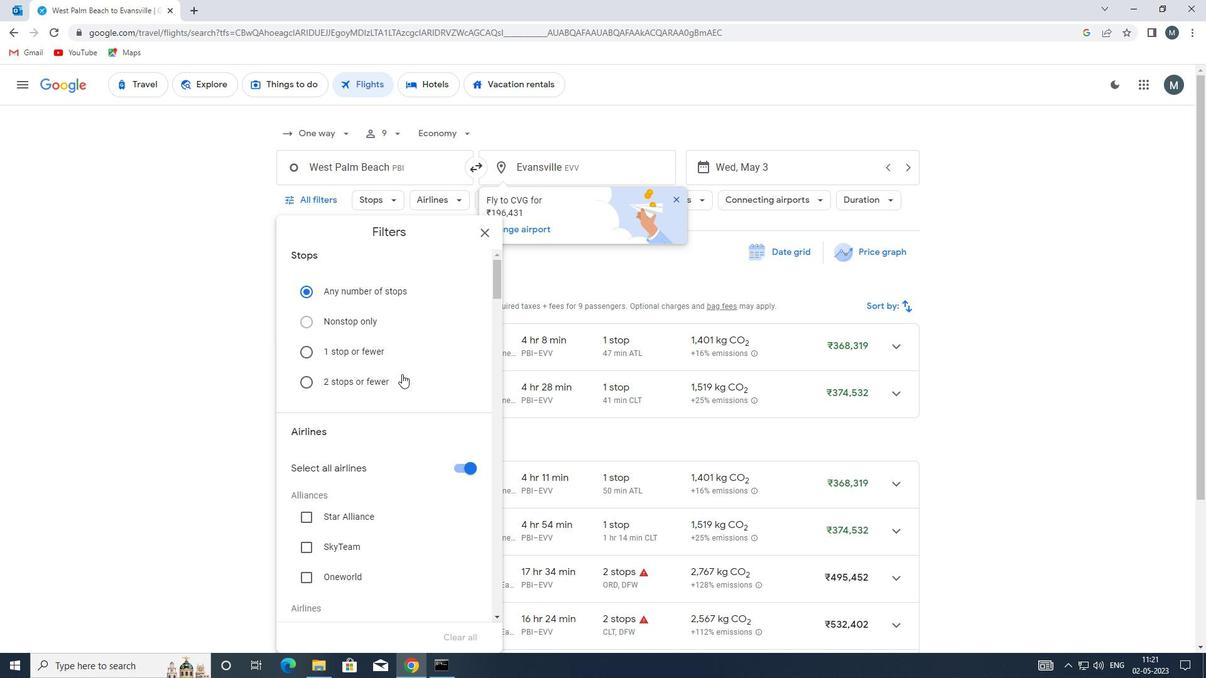 
Action: Mouse scrolled (399, 372) with delta (0, 0)
Screenshot: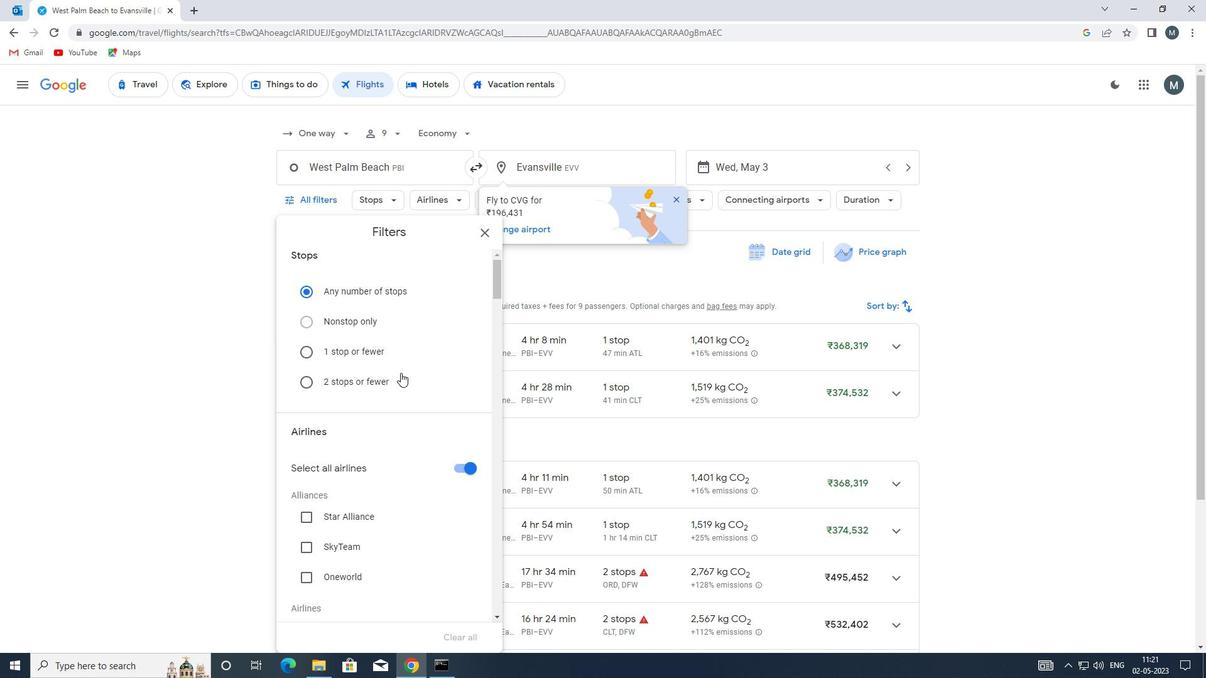 
Action: Mouse scrolled (399, 372) with delta (0, 0)
Screenshot: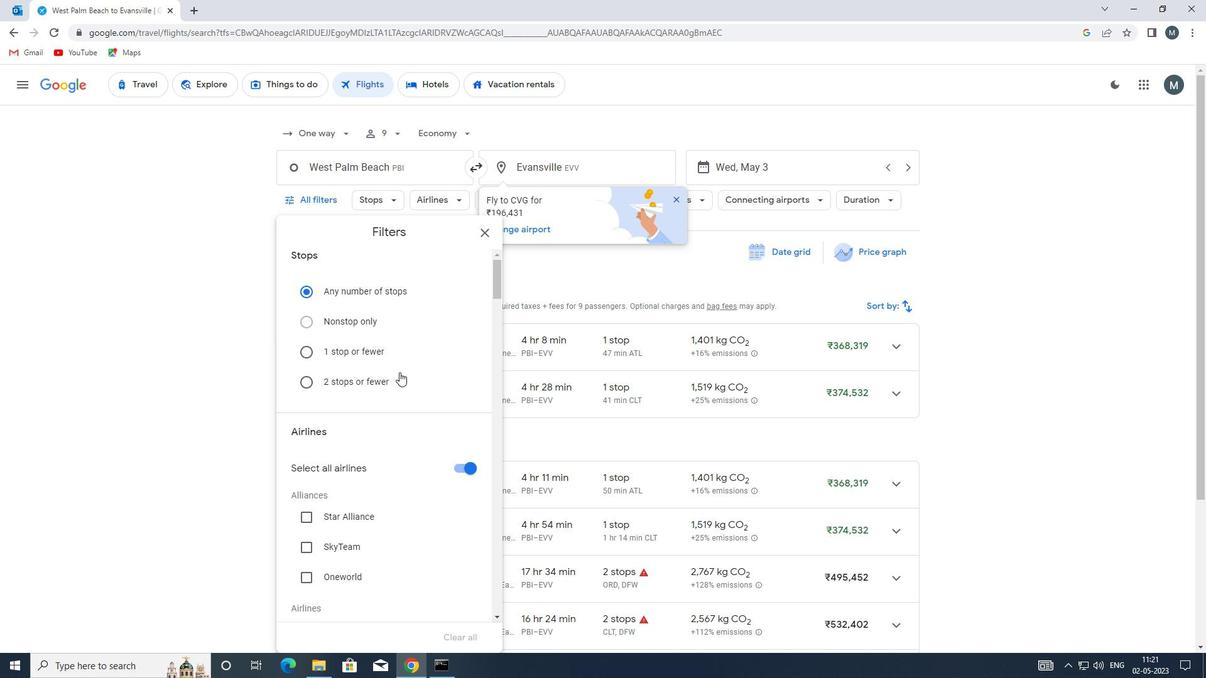 
Action: Mouse moved to (407, 370)
Screenshot: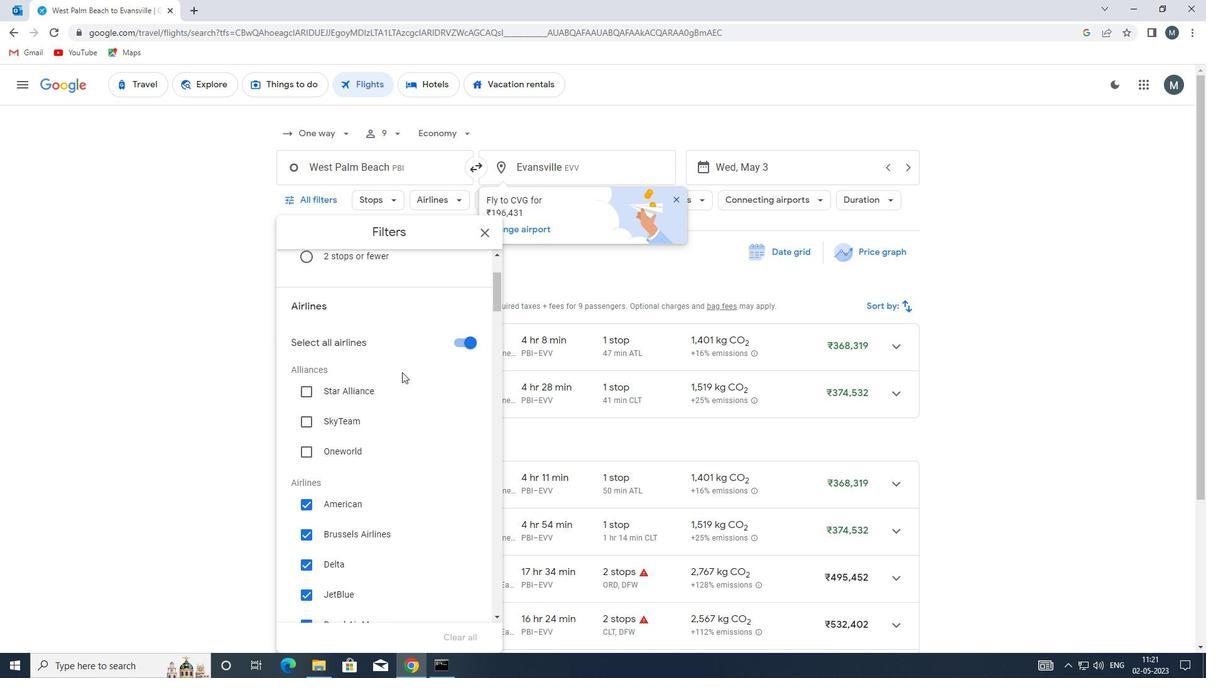 
Action: Mouse scrolled (407, 370) with delta (0, 0)
Screenshot: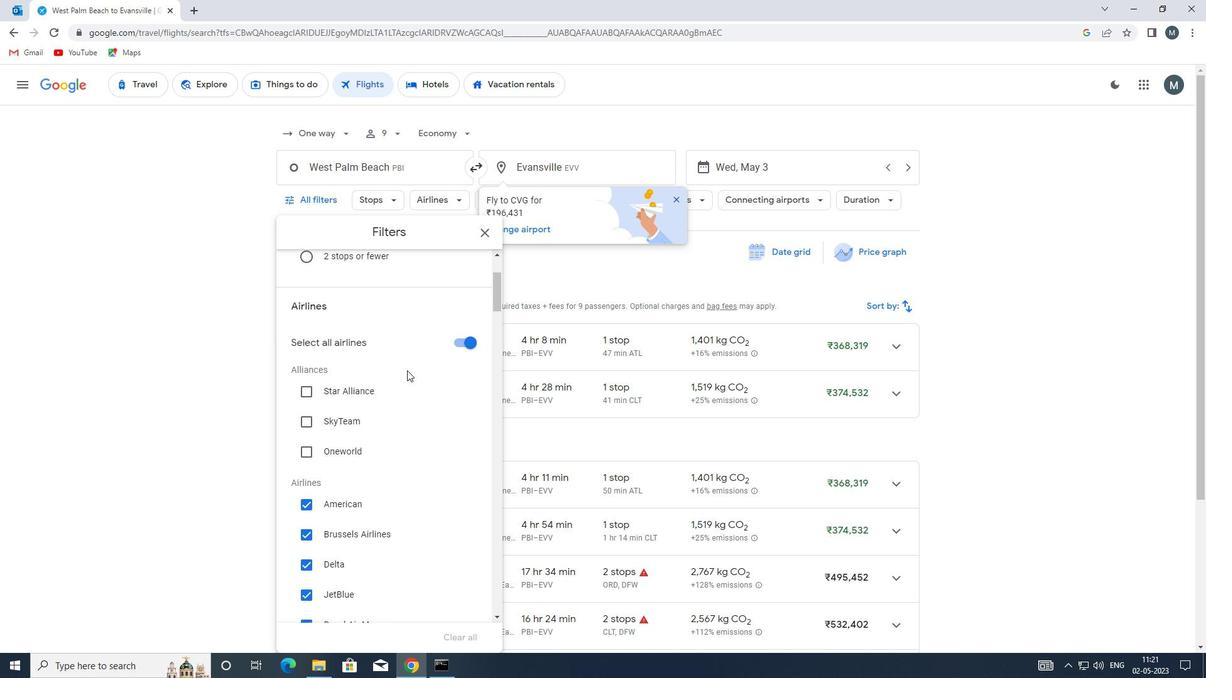 
Action: Mouse scrolled (407, 370) with delta (0, 0)
Screenshot: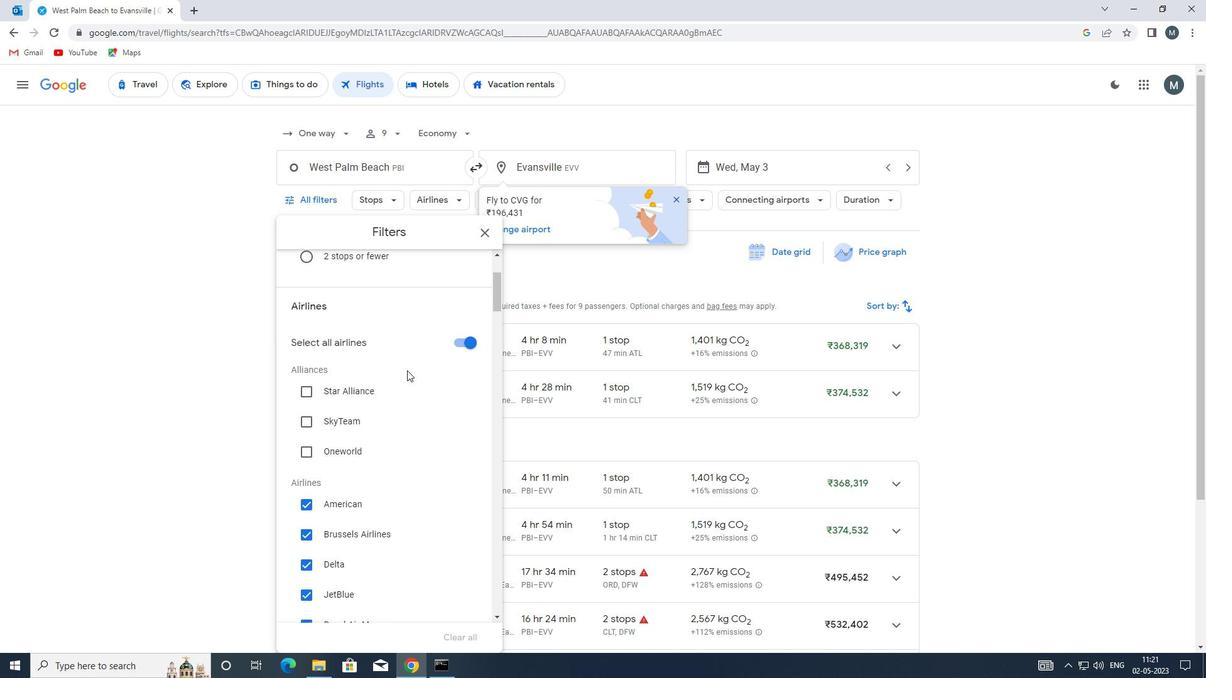 
Action: Mouse scrolled (407, 370) with delta (0, 0)
Screenshot: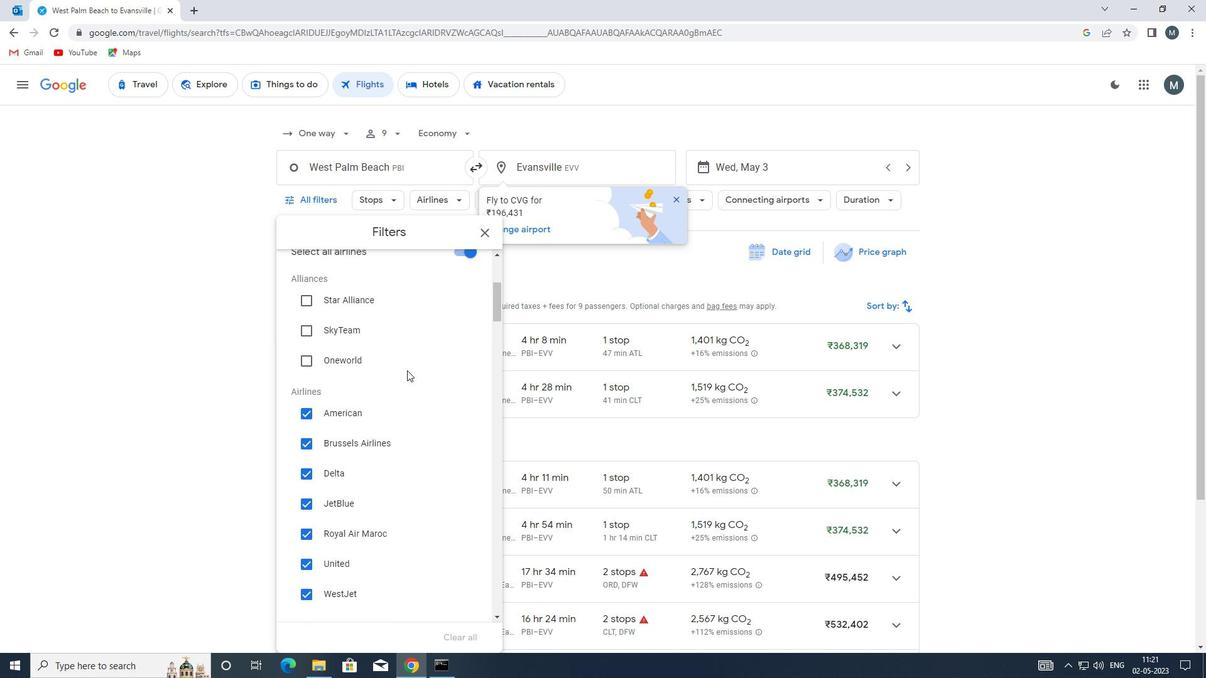 
Action: Mouse scrolled (407, 370) with delta (0, 0)
Screenshot: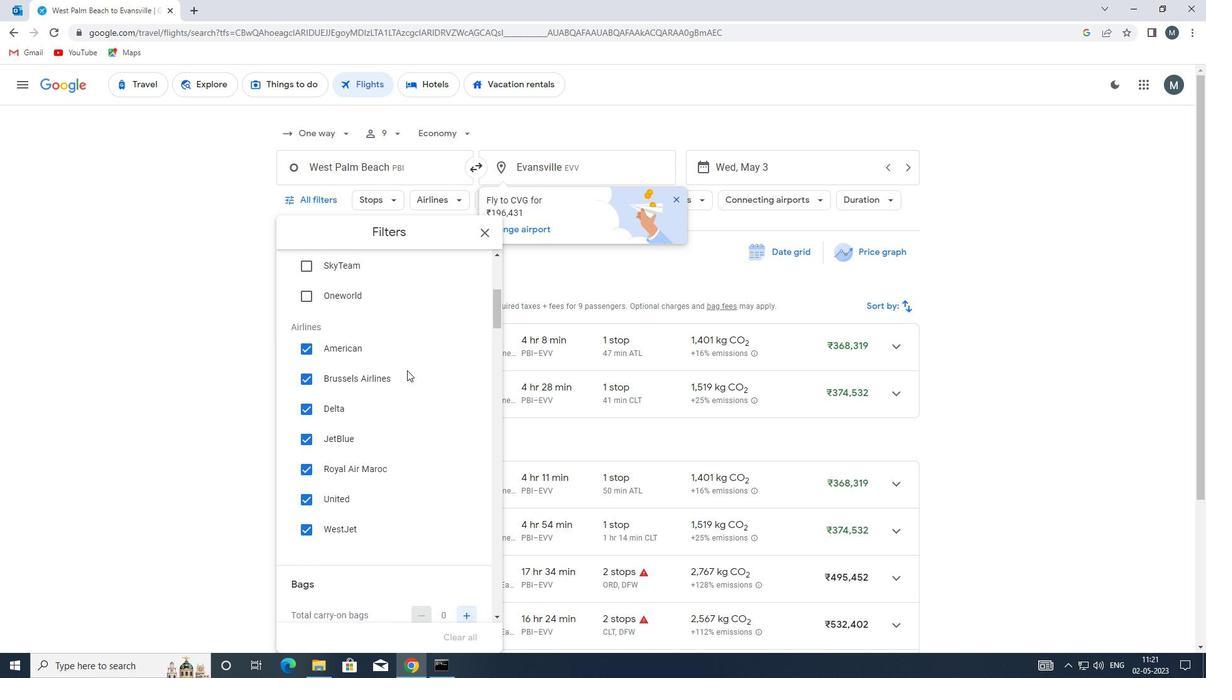 
Action: Mouse scrolled (407, 370) with delta (0, 0)
Screenshot: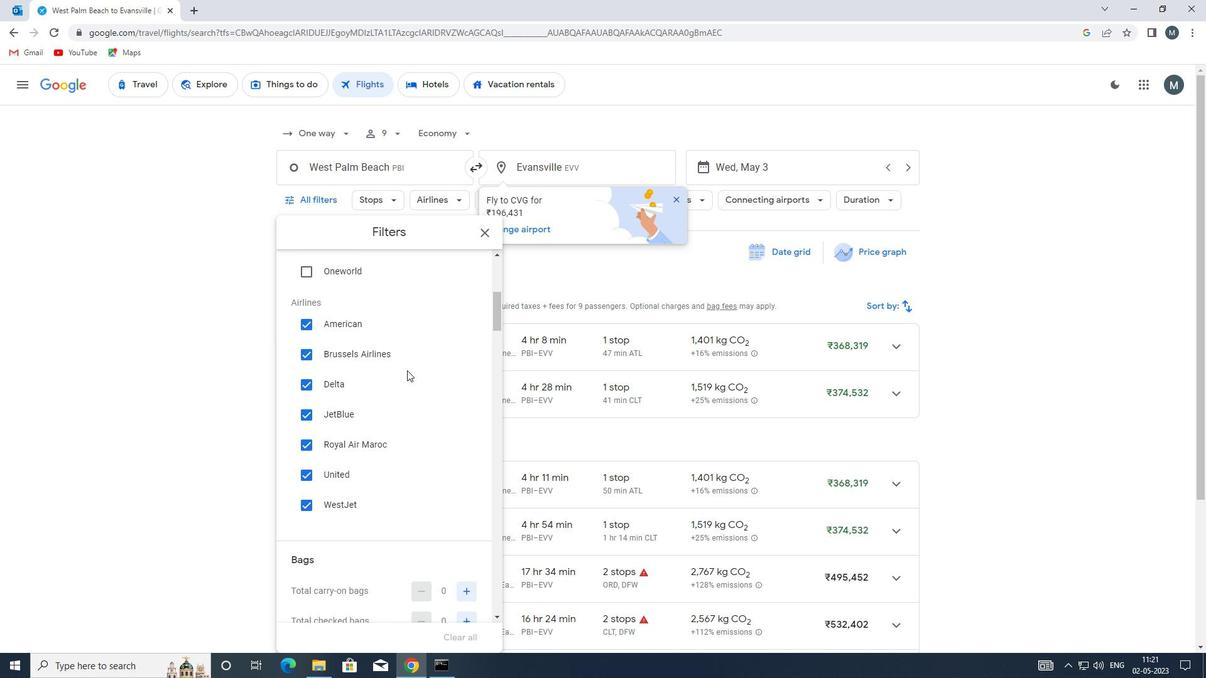 
Action: Mouse scrolled (407, 370) with delta (0, 0)
Screenshot: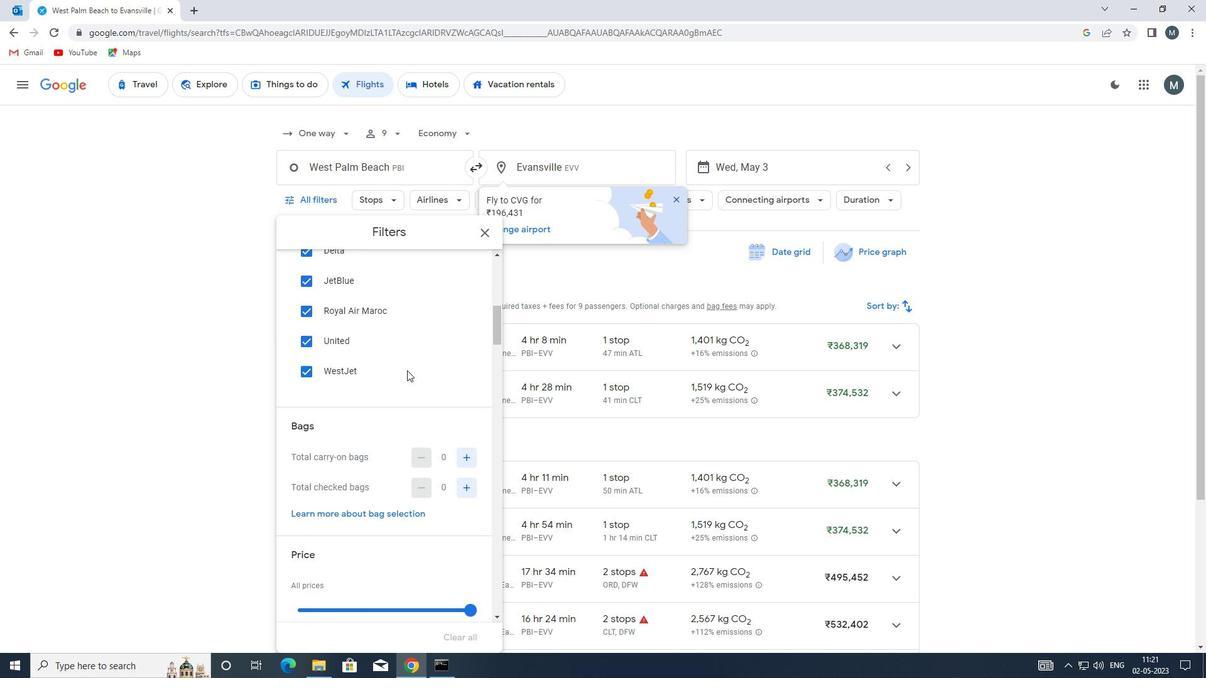 
Action: Mouse moved to (470, 392)
Screenshot: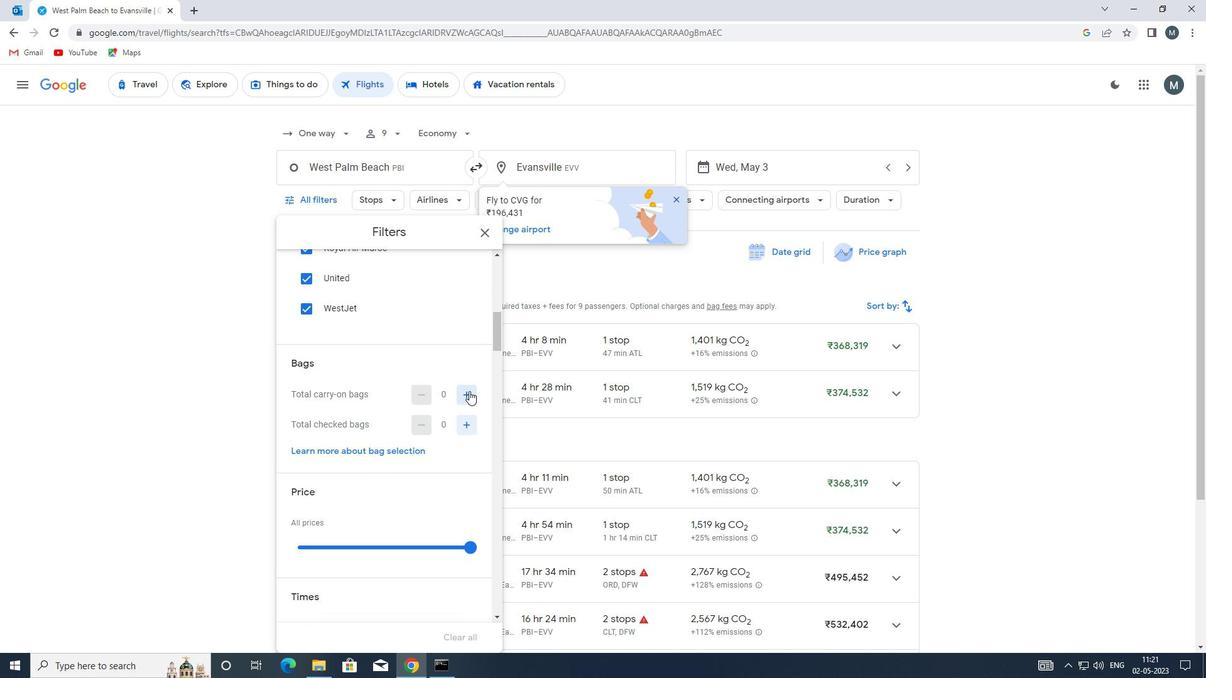 
Action: Mouse pressed left at (470, 392)
Screenshot: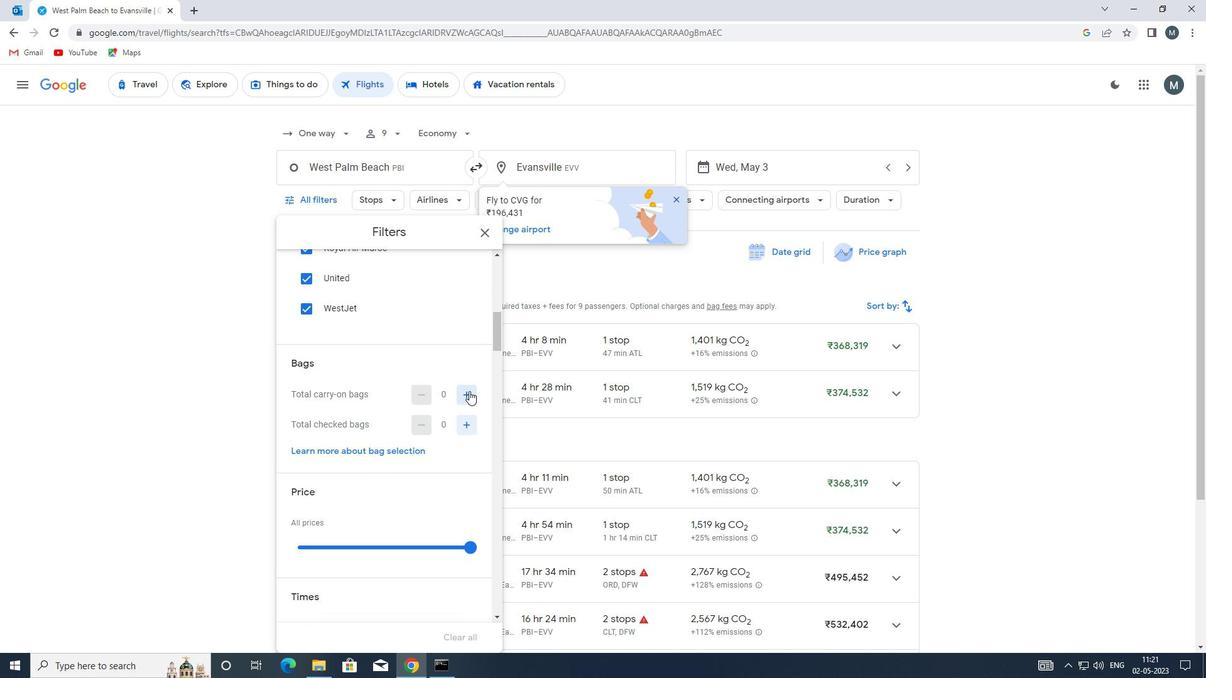 
Action: Mouse pressed left at (470, 392)
Screenshot: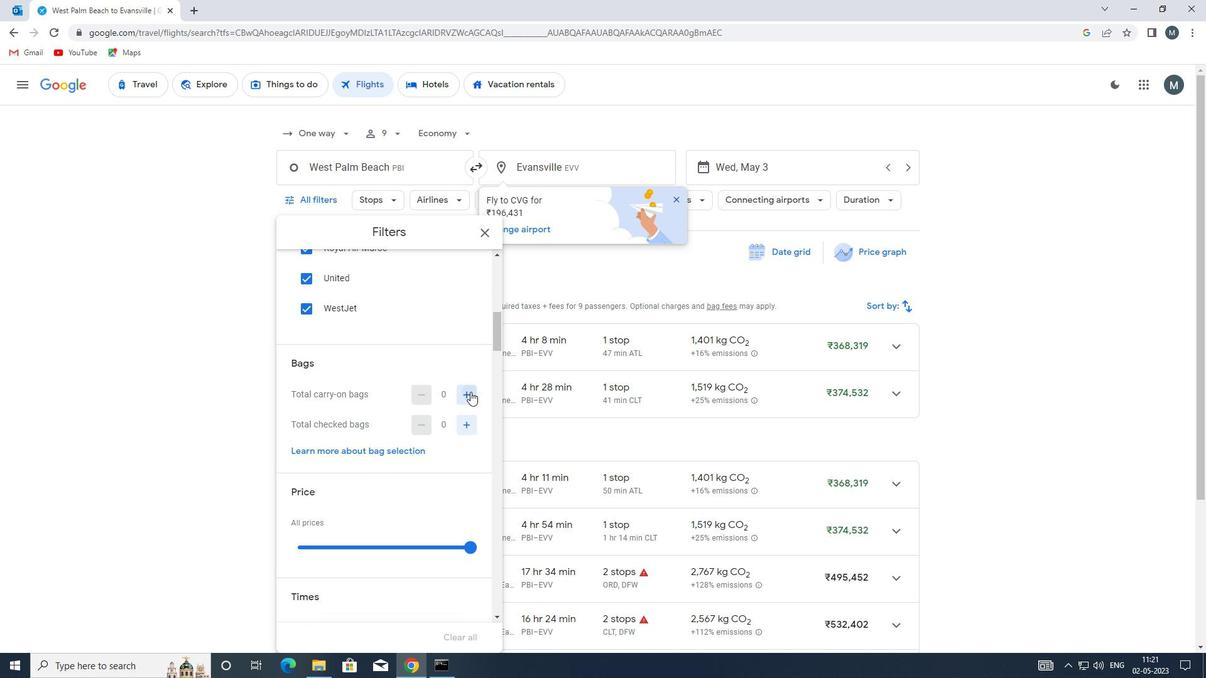 
Action: Mouse moved to (419, 388)
Screenshot: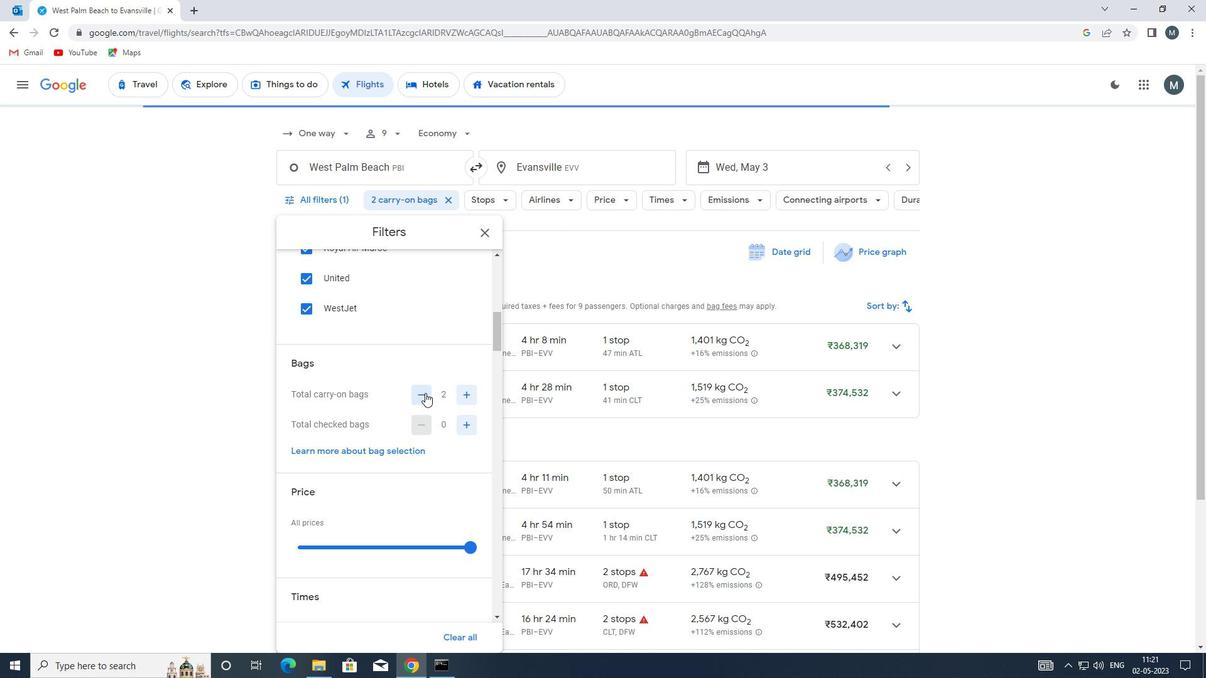 
Action: Mouse scrolled (419, 387) with delta (0, 0)
Screenshot: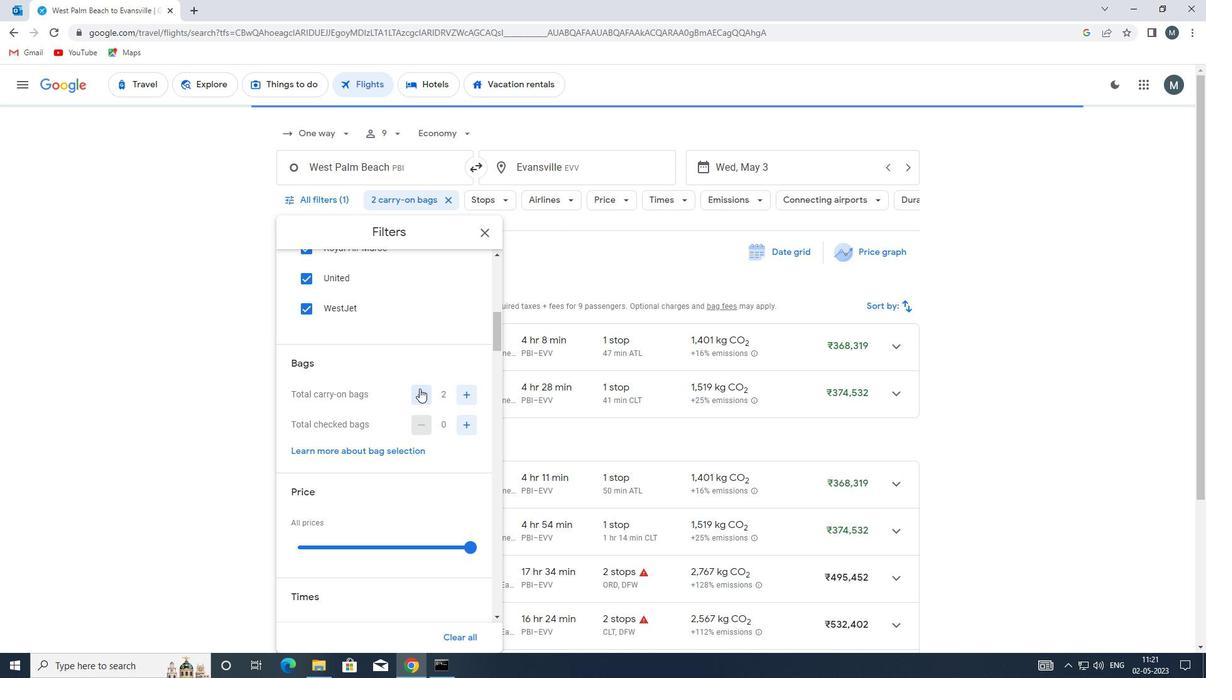 
Action: Mouse scrolled (419, 387) with delta (0, 0)
Screenshot: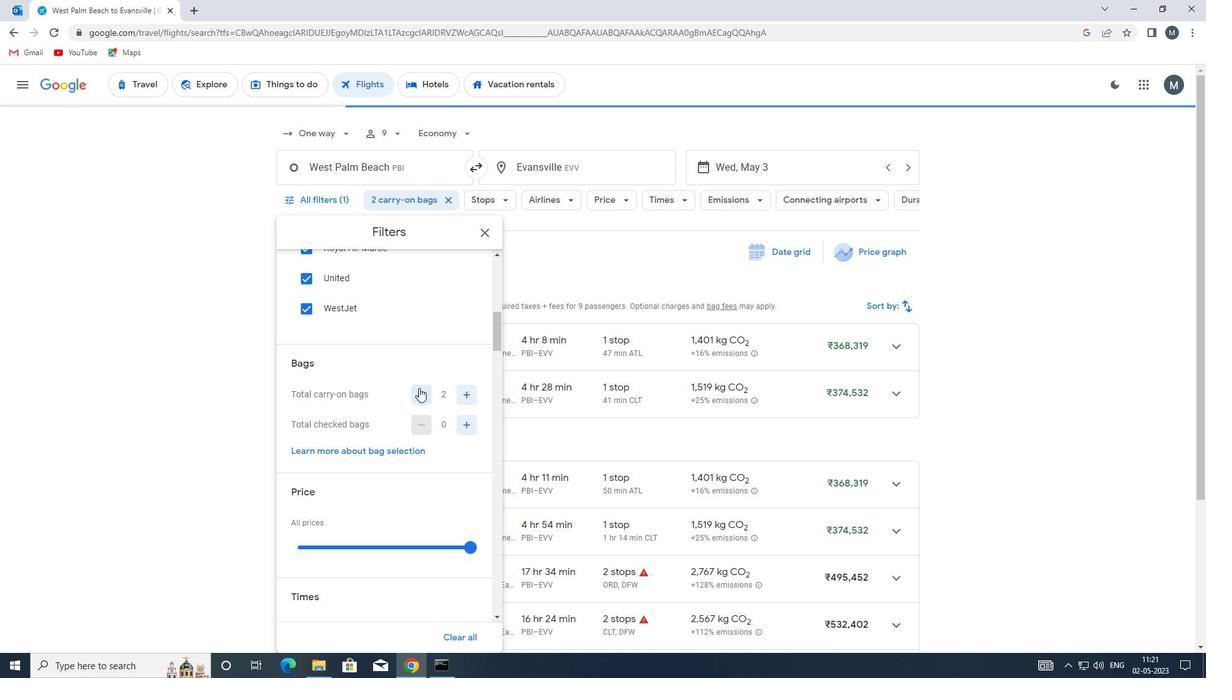 
Action: Mouse moved to (368, 417)
Screenshot: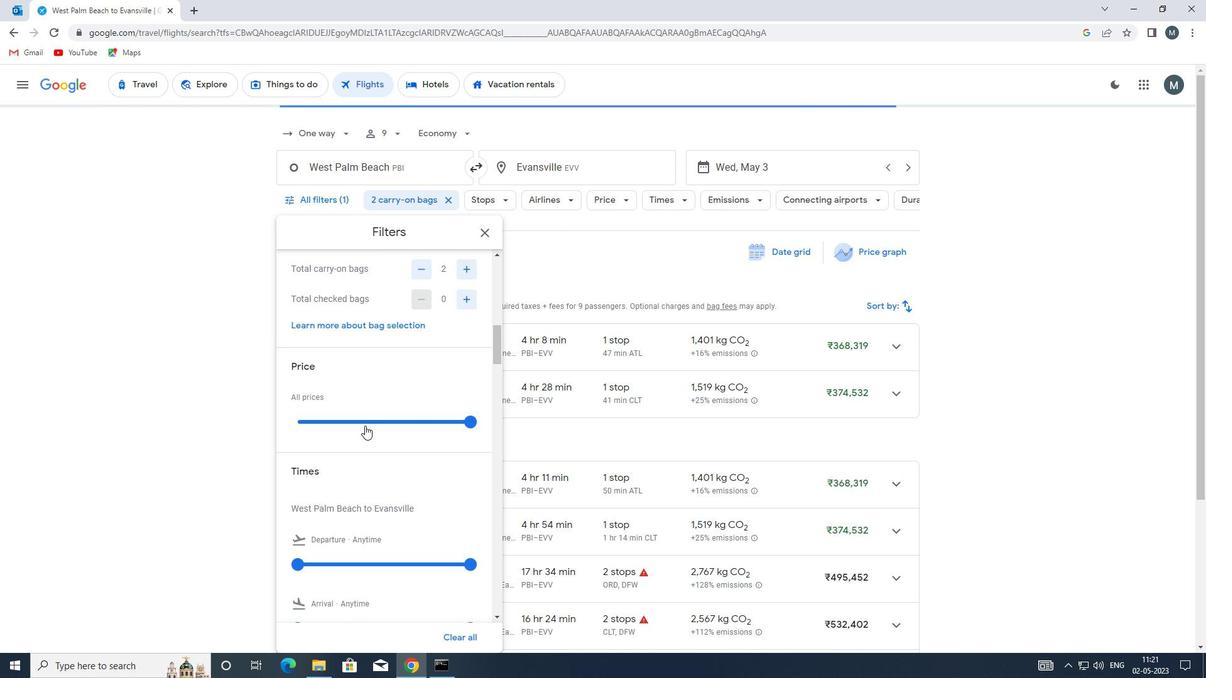 
Action: Mouse pressed left at (368, 417)
Screenshot: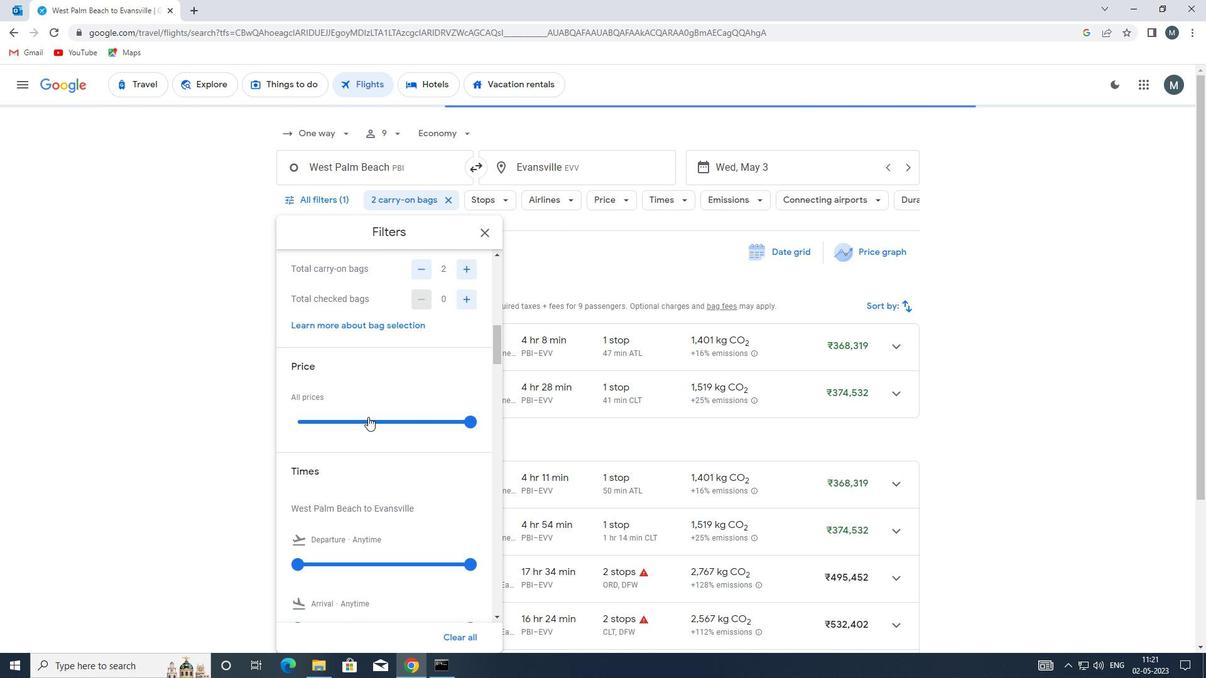 
Action: Mouse moved to (369, 416)
Screenshot: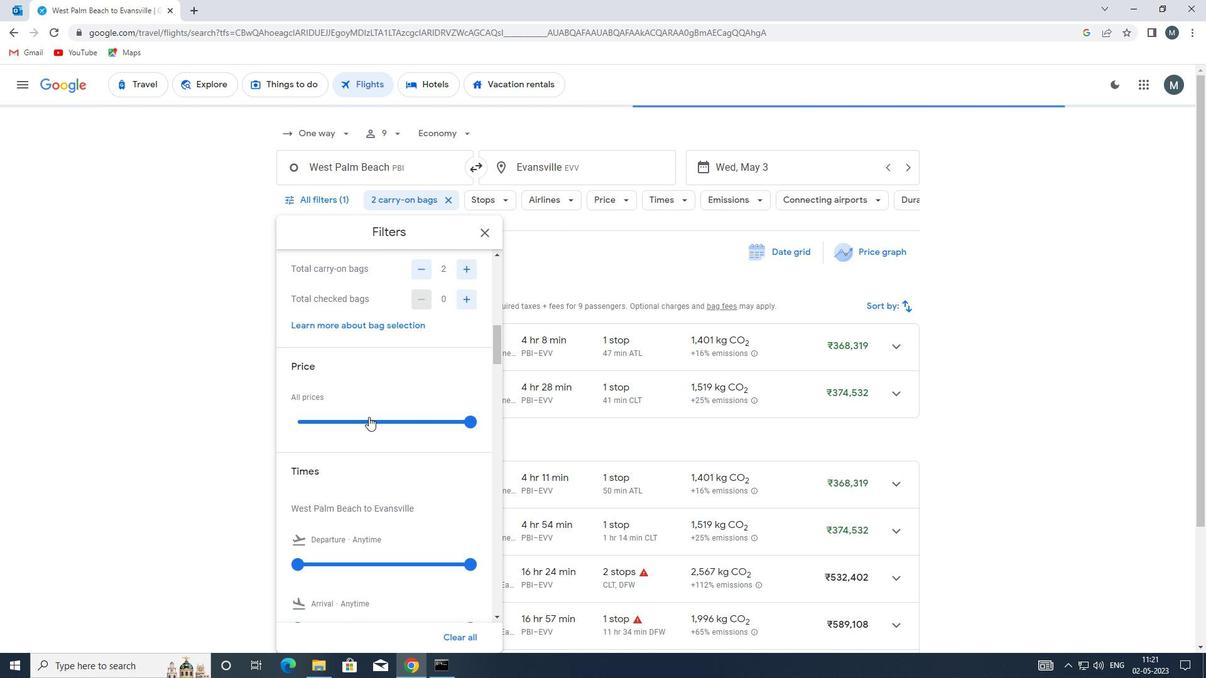 
Action: Mouse pressed left at (369, 416)
Screenshot: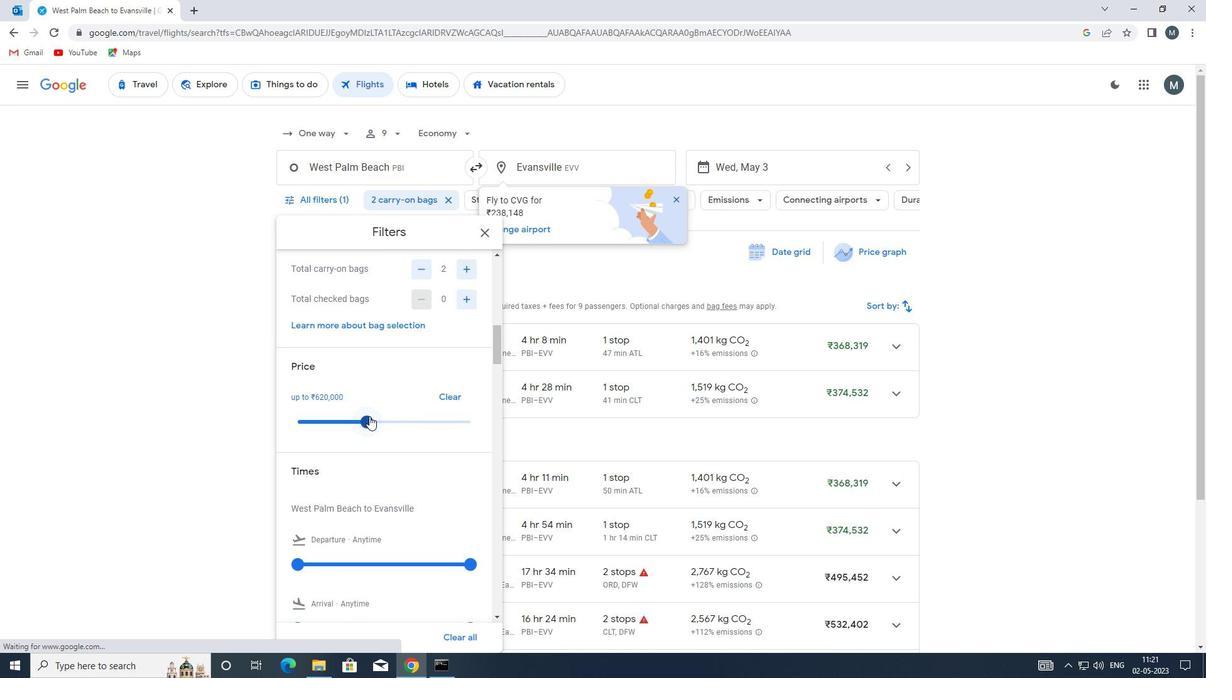 
Action: Mouse moved to (410, 409)
Screenshot: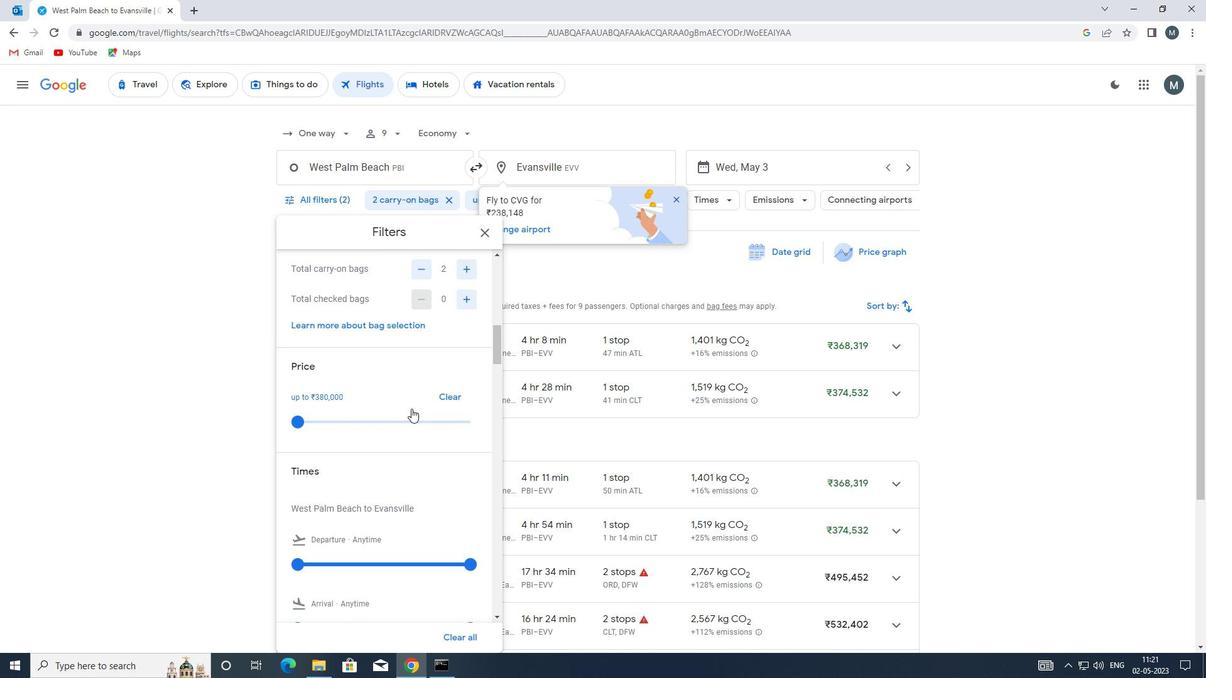 
Action: Mouse scrolled (410, 409) with delta (0, 0)
Screenshot: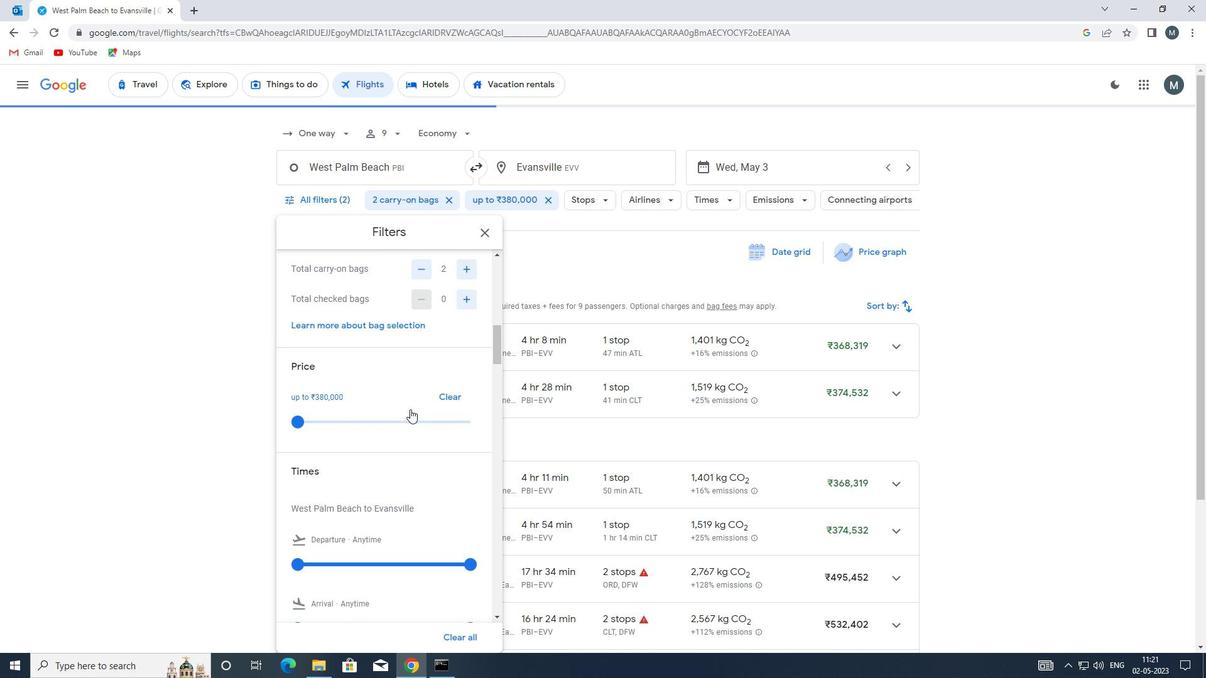 
Action: Mouse moved to (409, 409)
Screenshot: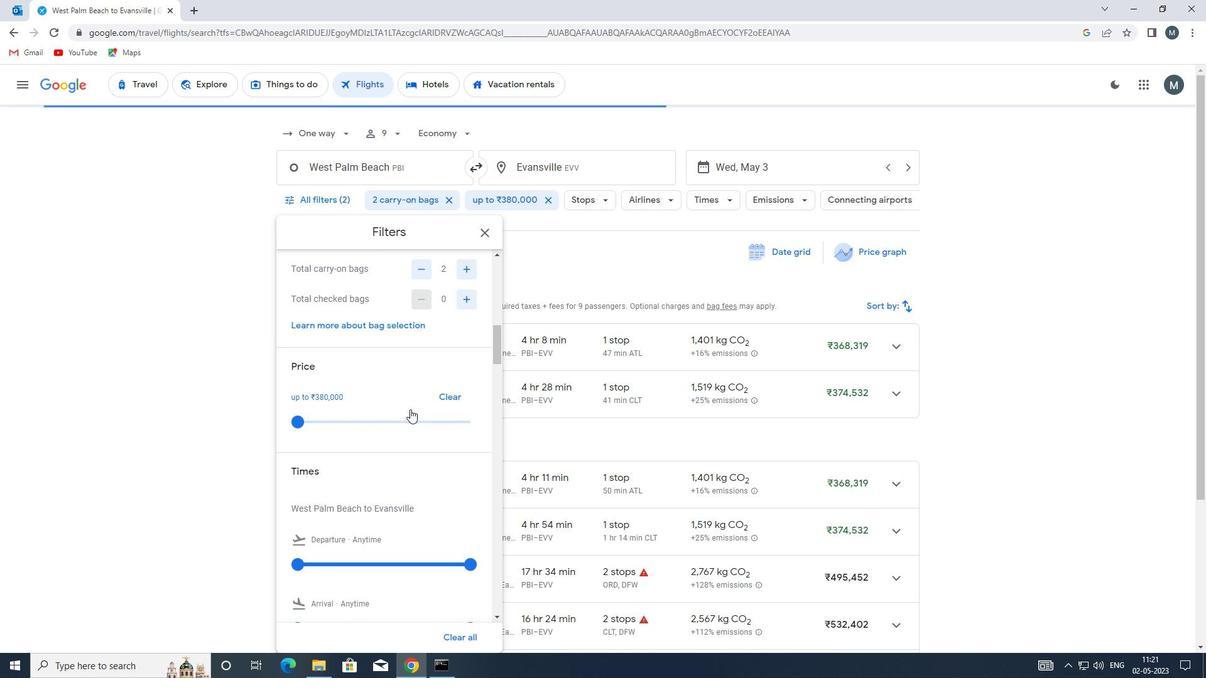 
Action: Mouse scrolled (409, 409) with delta (0, 0)
Screenshot: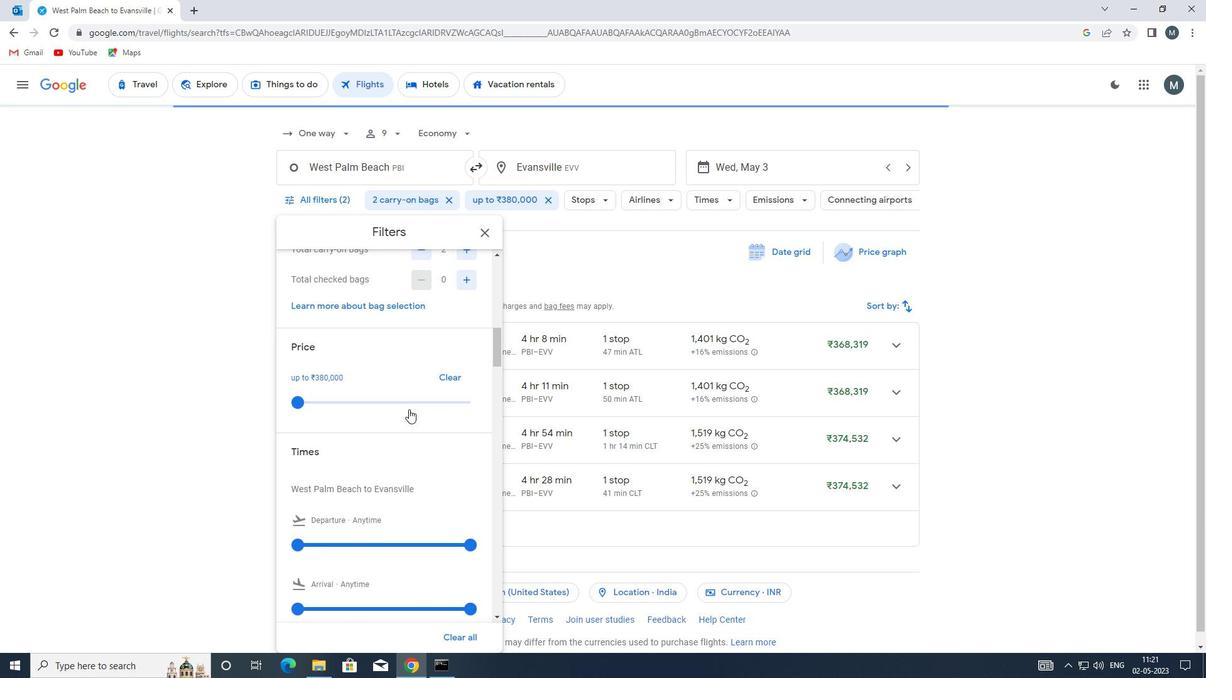 
Action: Mouse moved to (301, 434)
Screenshot: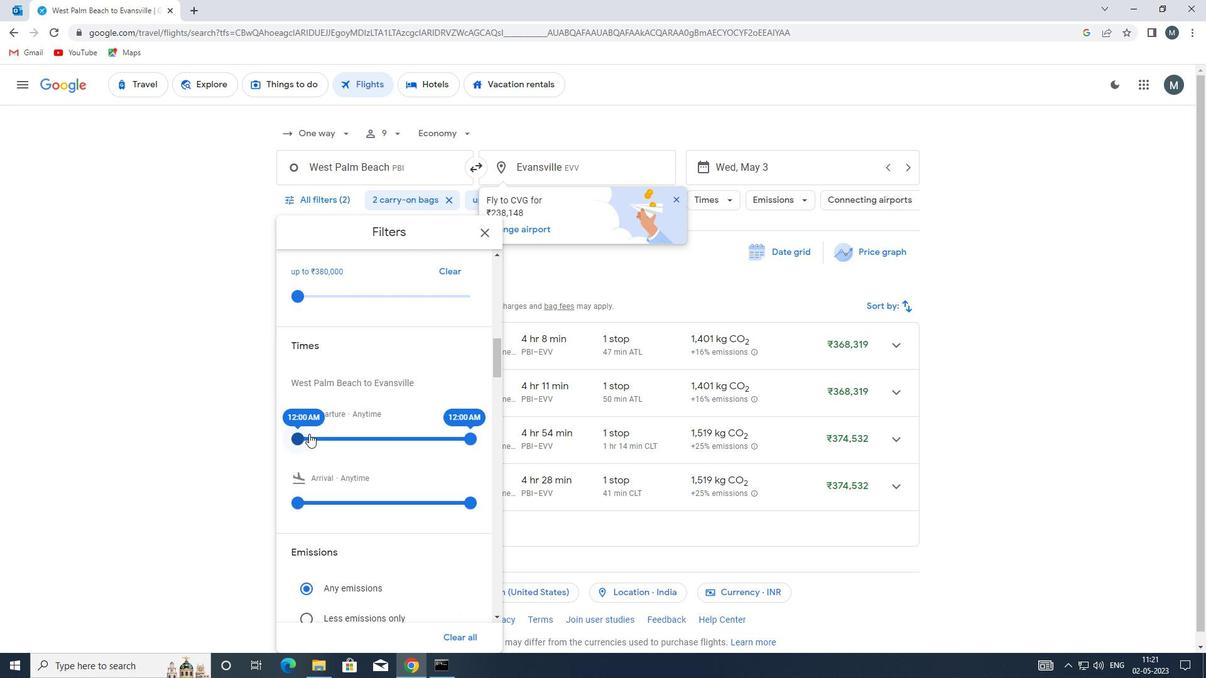 
Action: Mouse pressed left at (301, 434)
Screenshot: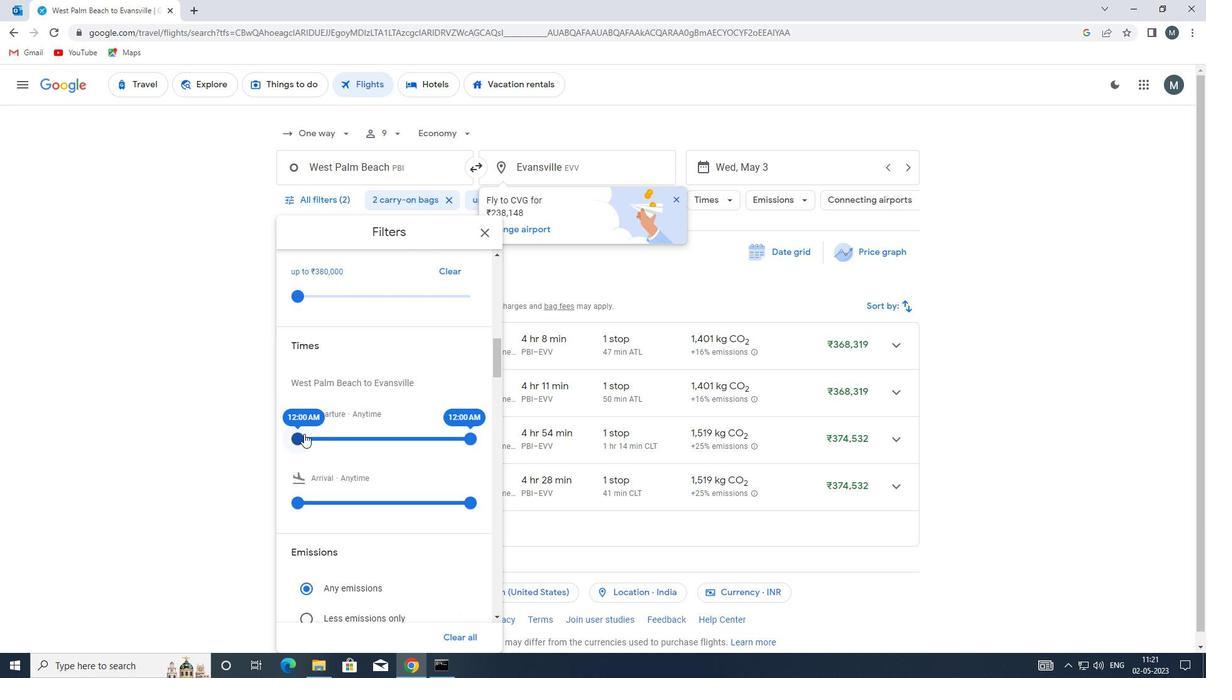
Action: Mouse moved to (472, 438)
Screenshot: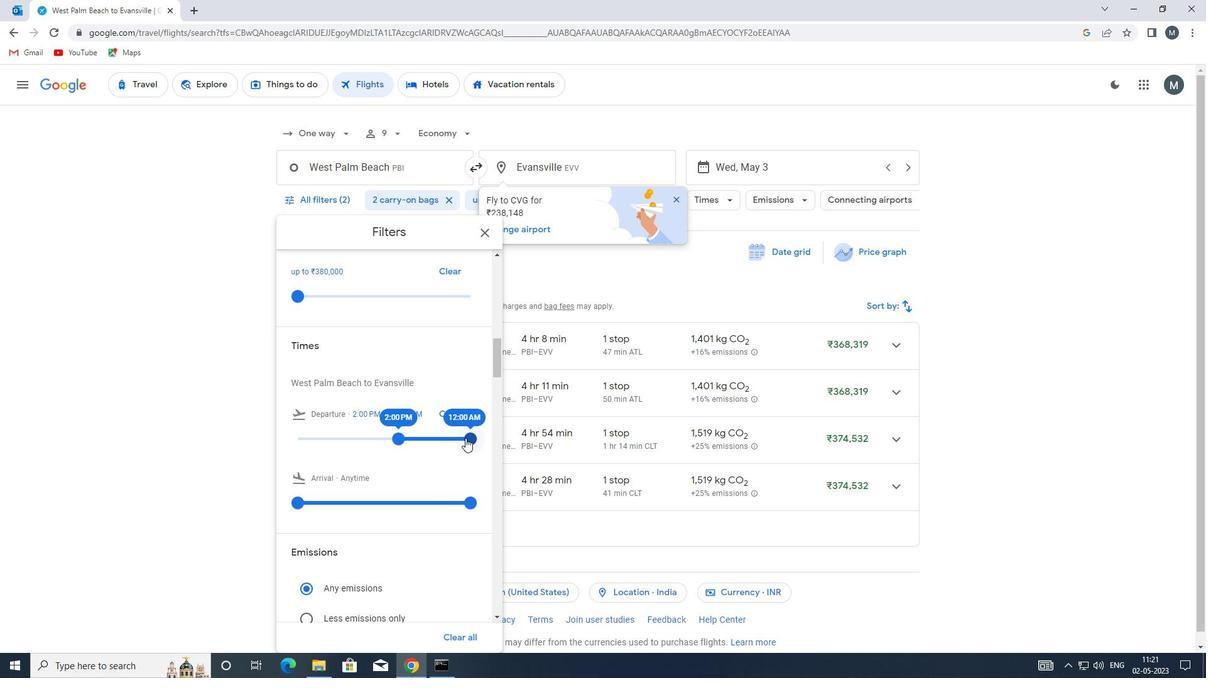 
Action: Mouse pressed left at (472, 438)
Screenshot: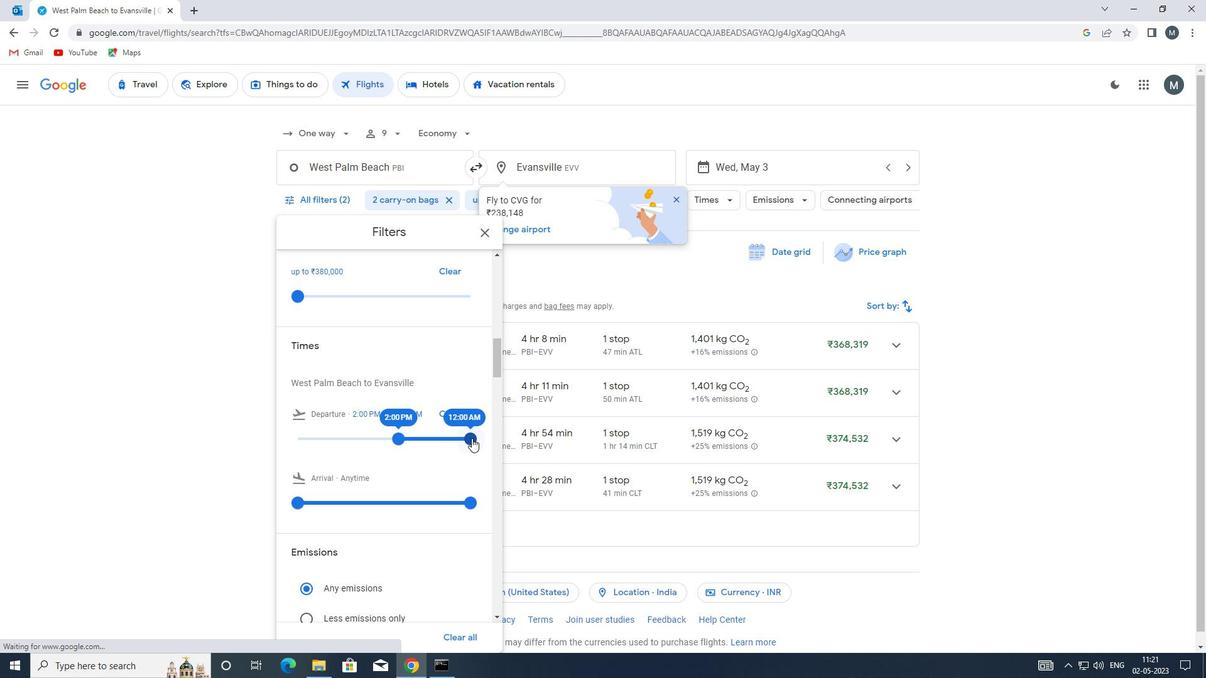 
Action: Mouse moved to (407, 424)
Screenshot: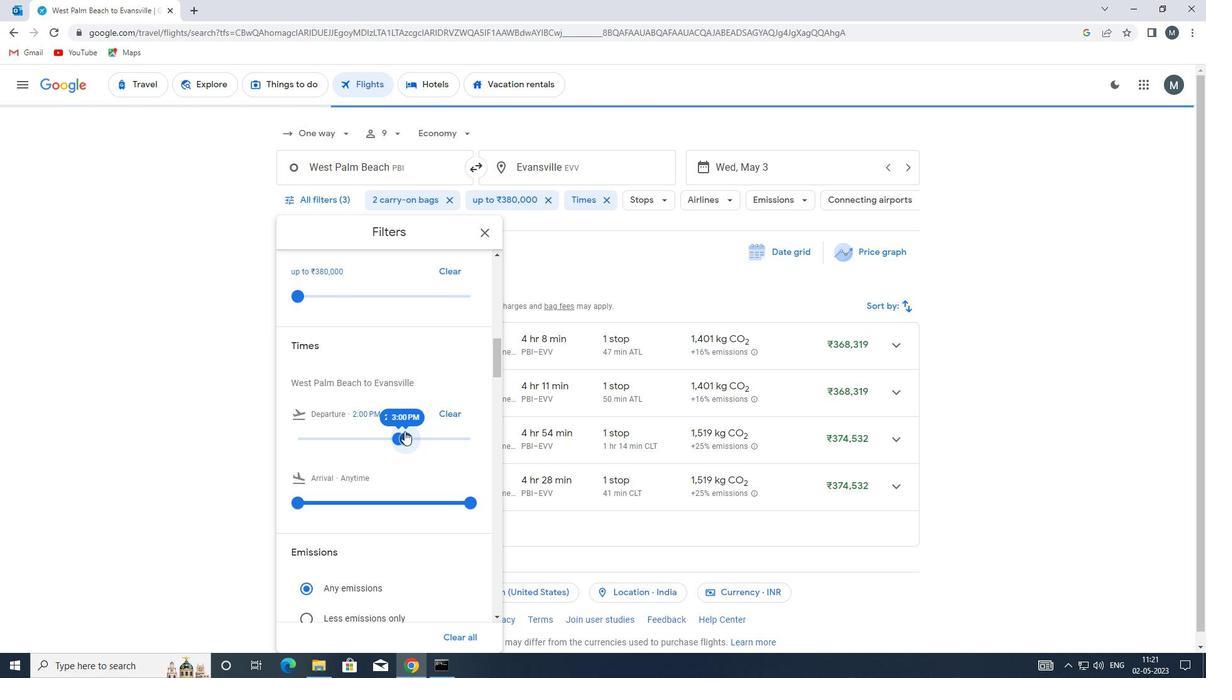 
Action: Mouse scrolled (407, 424) with delta (0, 0)
Screenshot: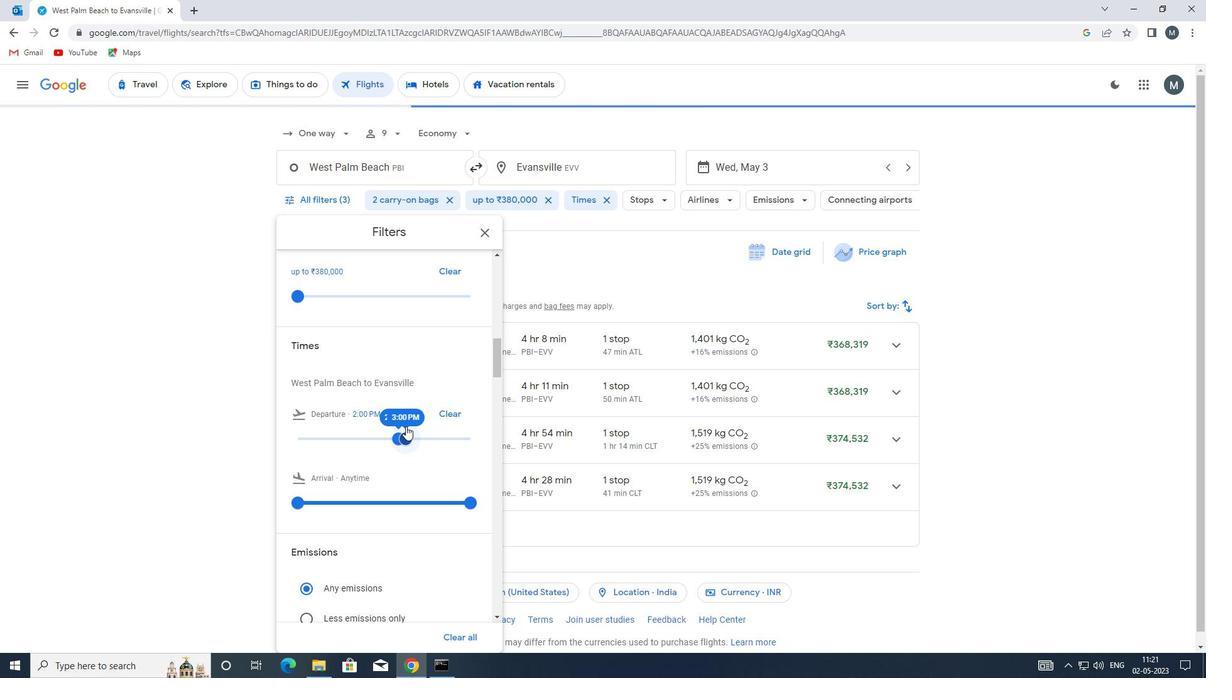 
Action: Mouse scrolled (407, 424) with delta (0, 0)
Screenshot: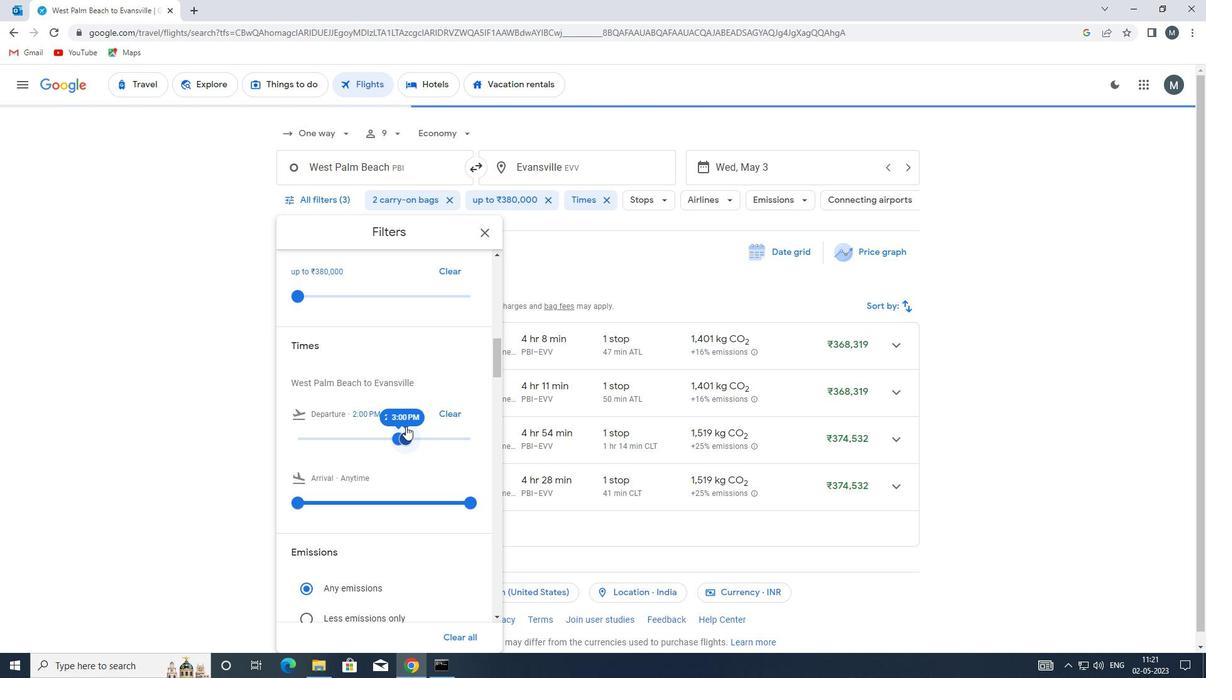 
Action: Mouse moved to (485, 233)
Screenshot: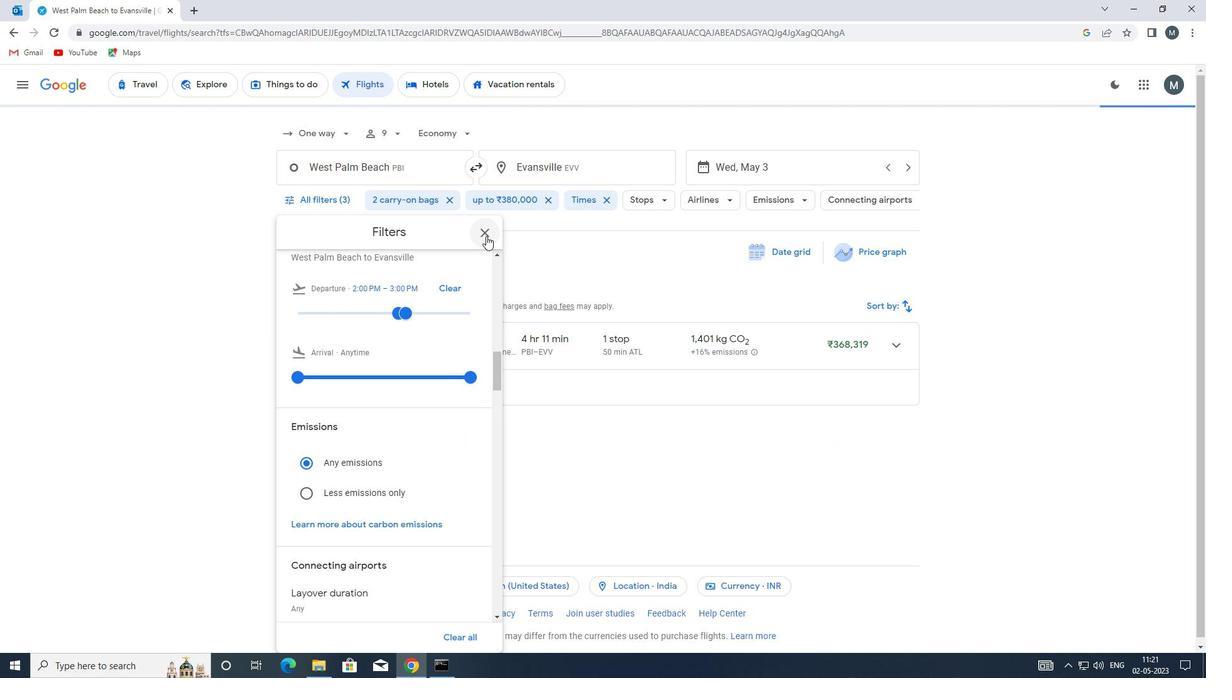
Action: Mouse pressed left at (485, 233)
Screenshot: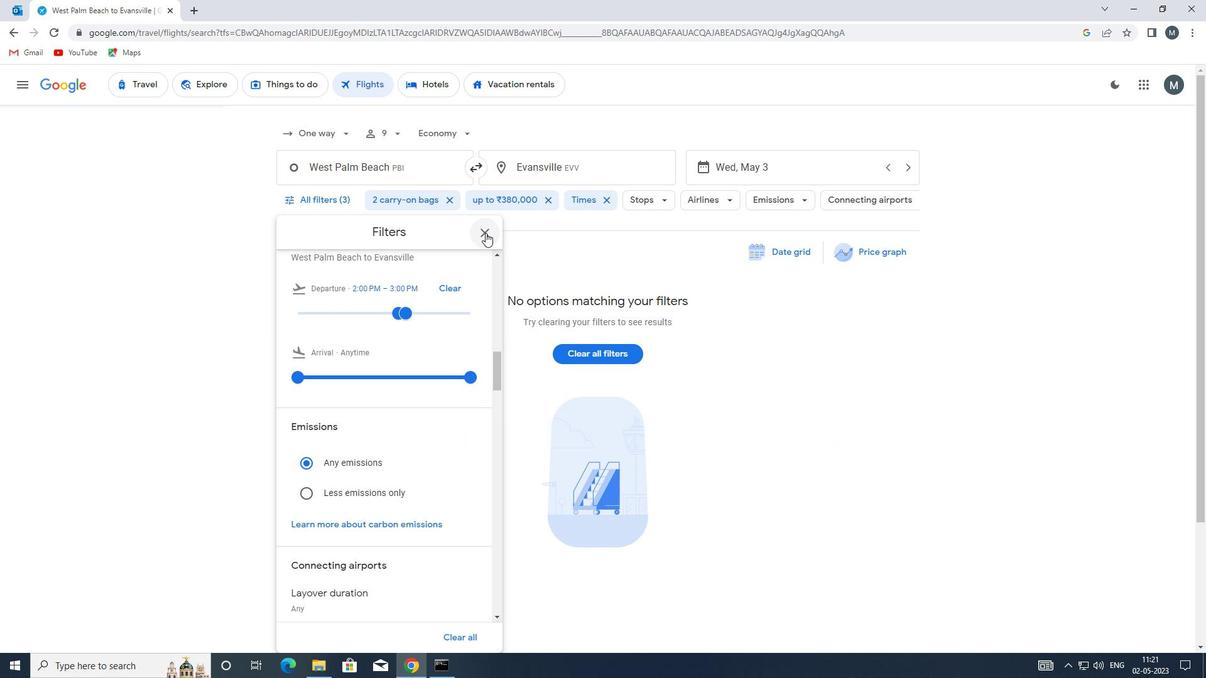 
